 Task: Create a due date automation trigger when advanced on, on the monday of the week before a card is due add fields without custom field "Resume" set to a date in this week at 11:00 AM.
Action: Mouse moved to (1356, 100)
Screenshot: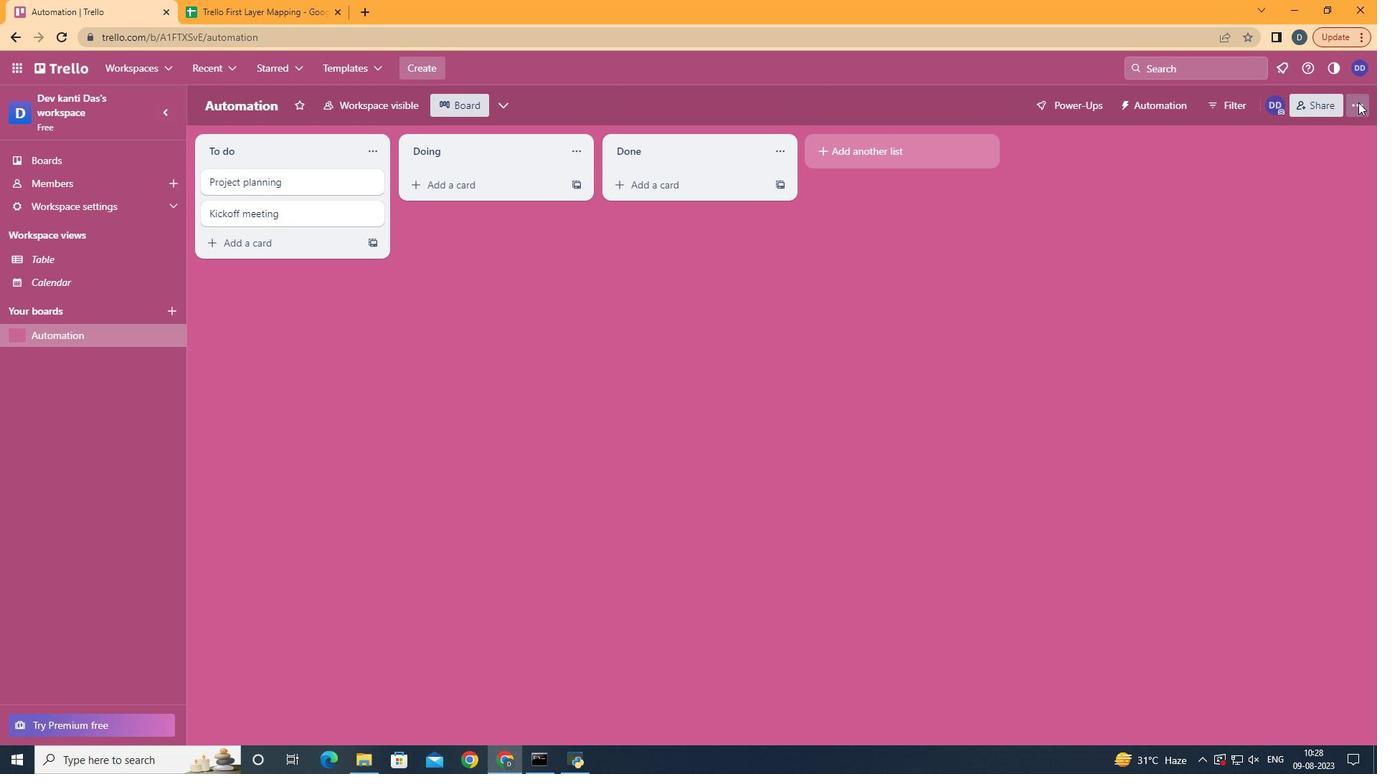 
Action: Mouse pressed left at (1356, 100)
Screenshot: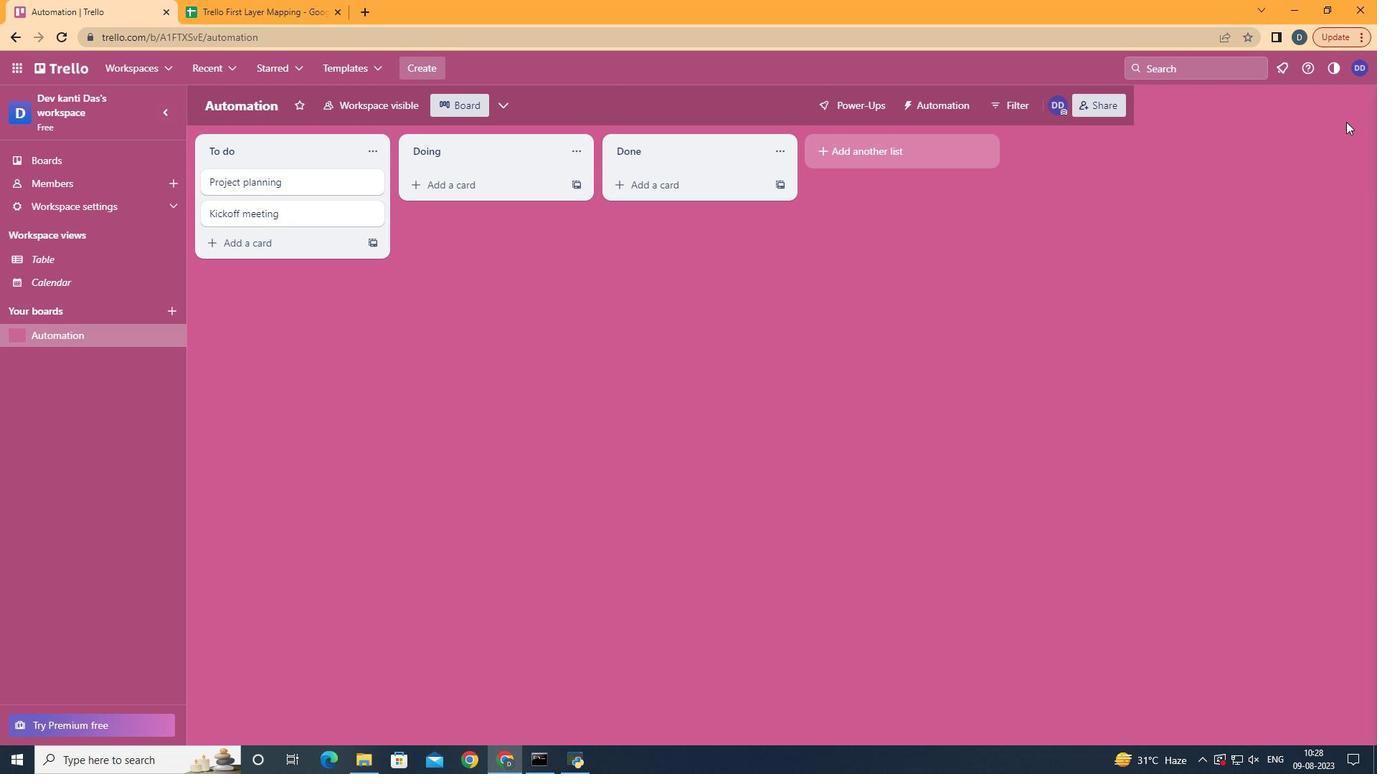 
Action: Mouse moved to (1233, 324)
Screenshot: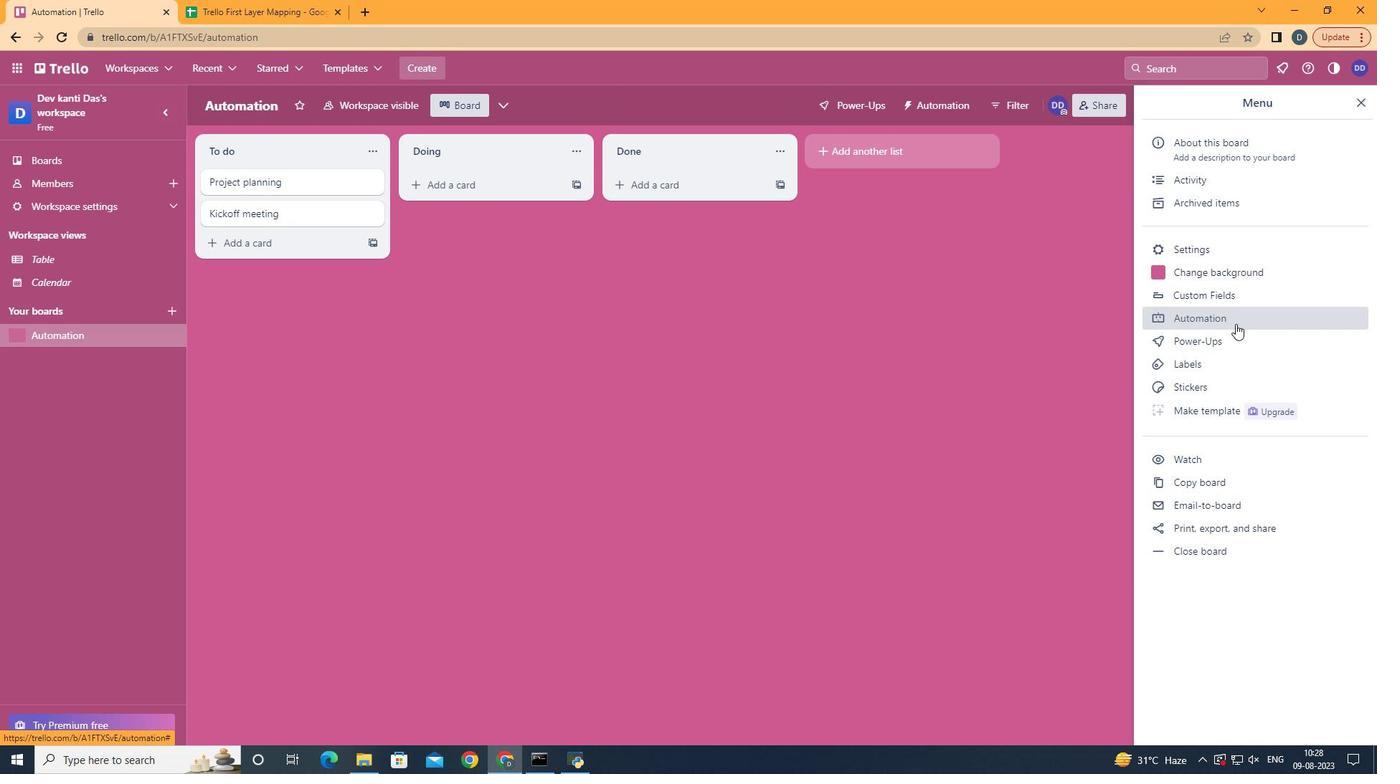 
Action: Mouse pressed left at (1233, 324)
Screenshot: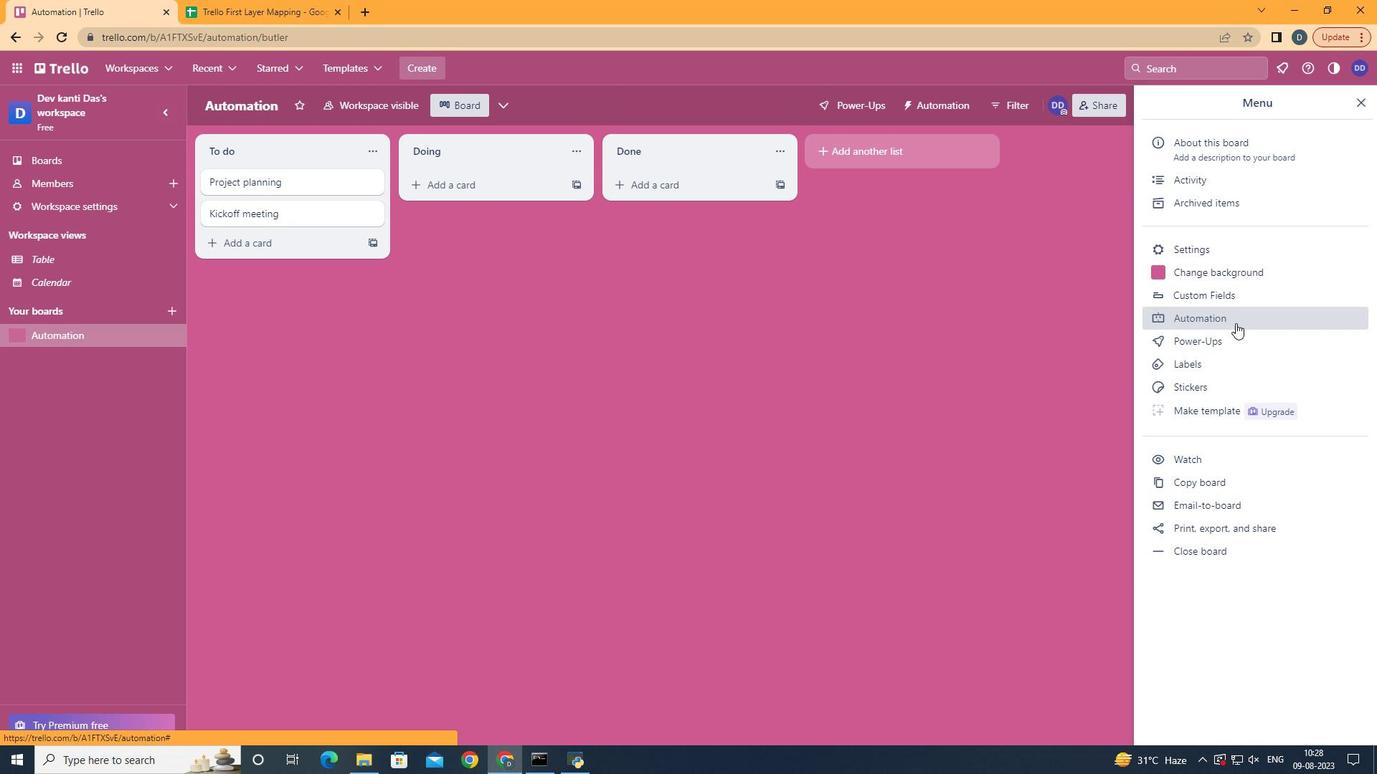 
Action: Mouse moved to (241, 284)
Screenshot: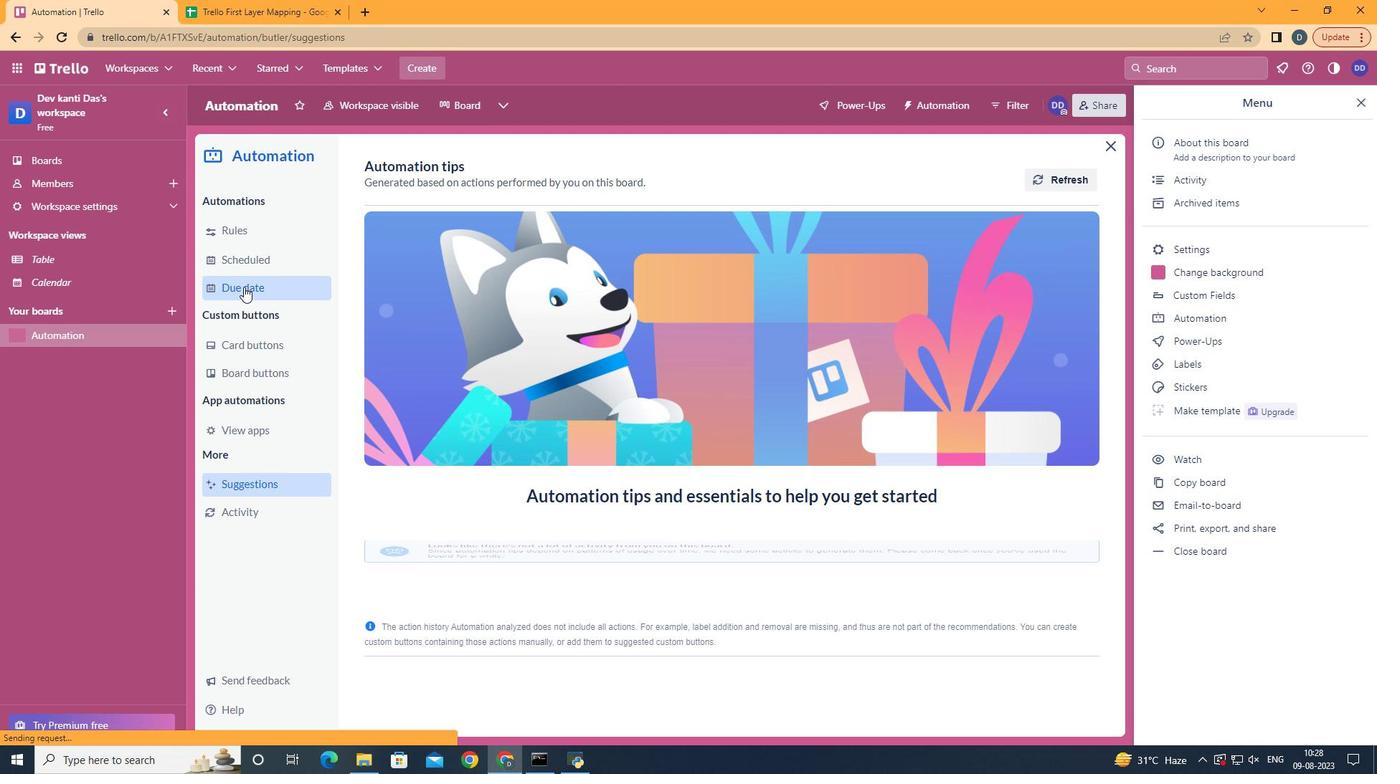 
Action: Mouse pressed left at (241, 284)
Screenshot: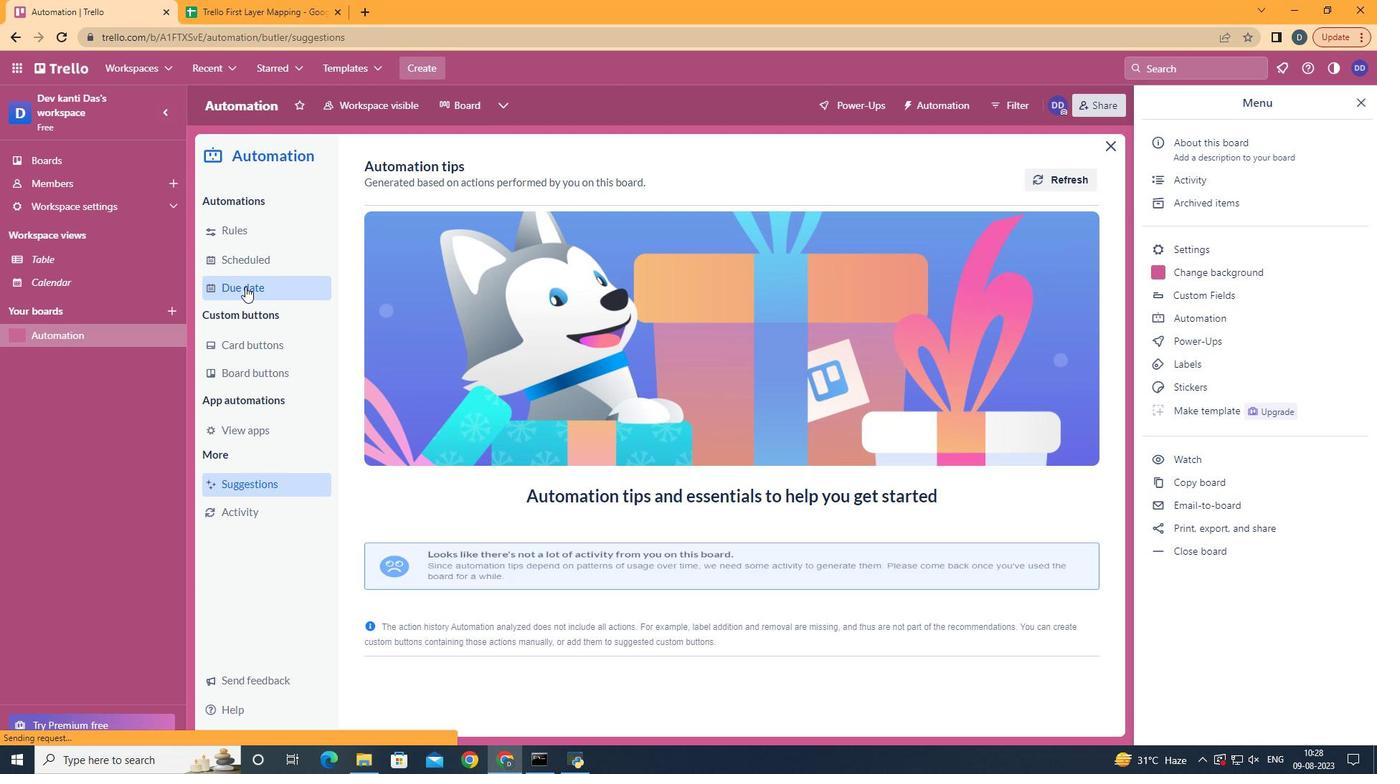 
Action: Mouse moved to (994, 167)
Screenshot: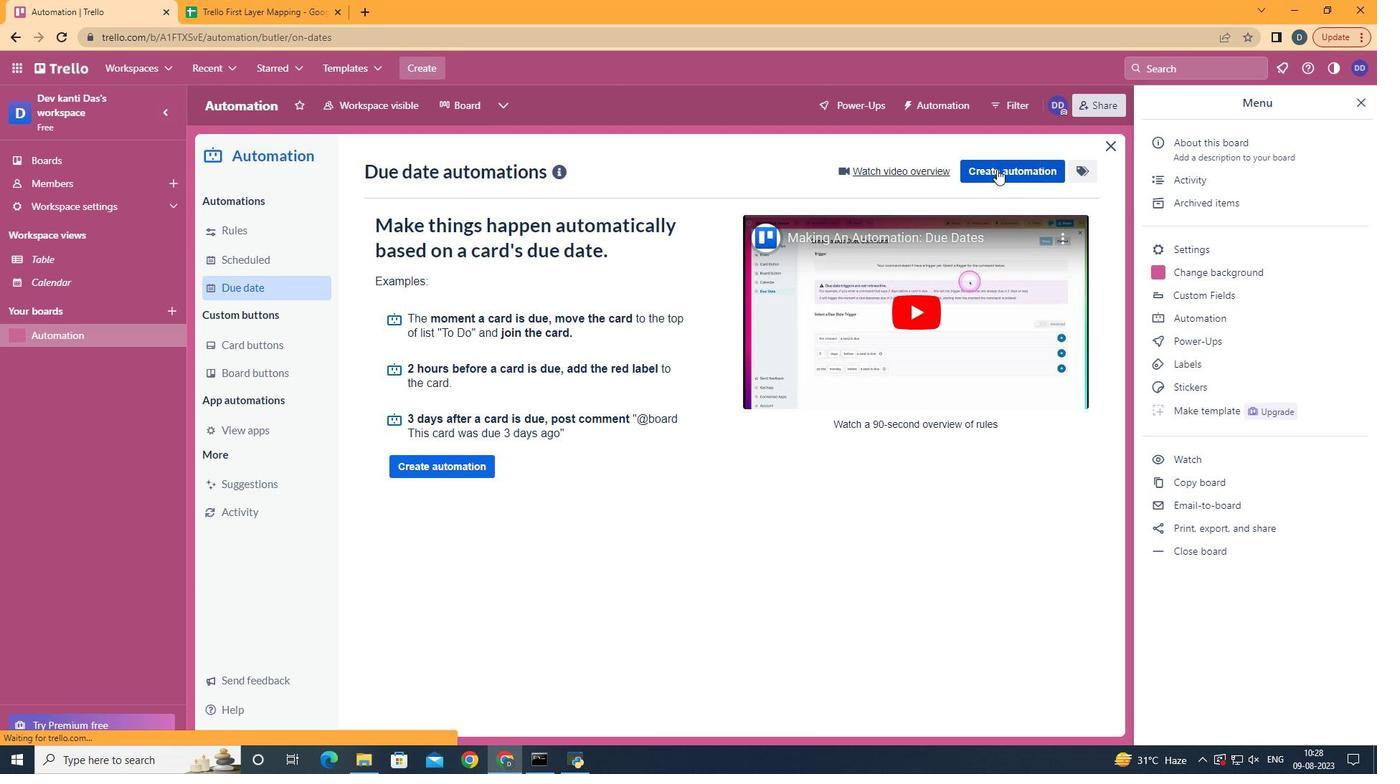 
Action: Mouse pressed left at (994, 167)
Screenshot: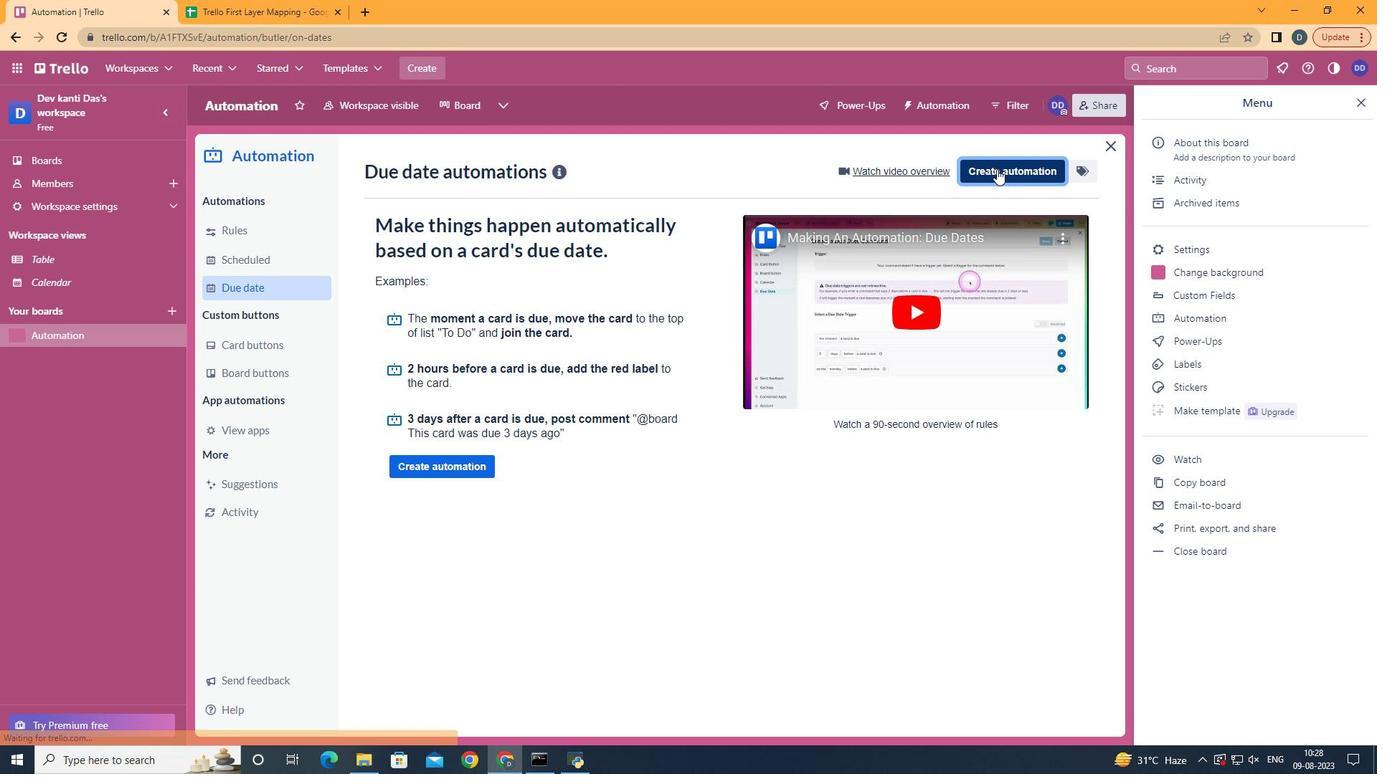 
Action: Mouse moved to (796, 318)
Screenshot: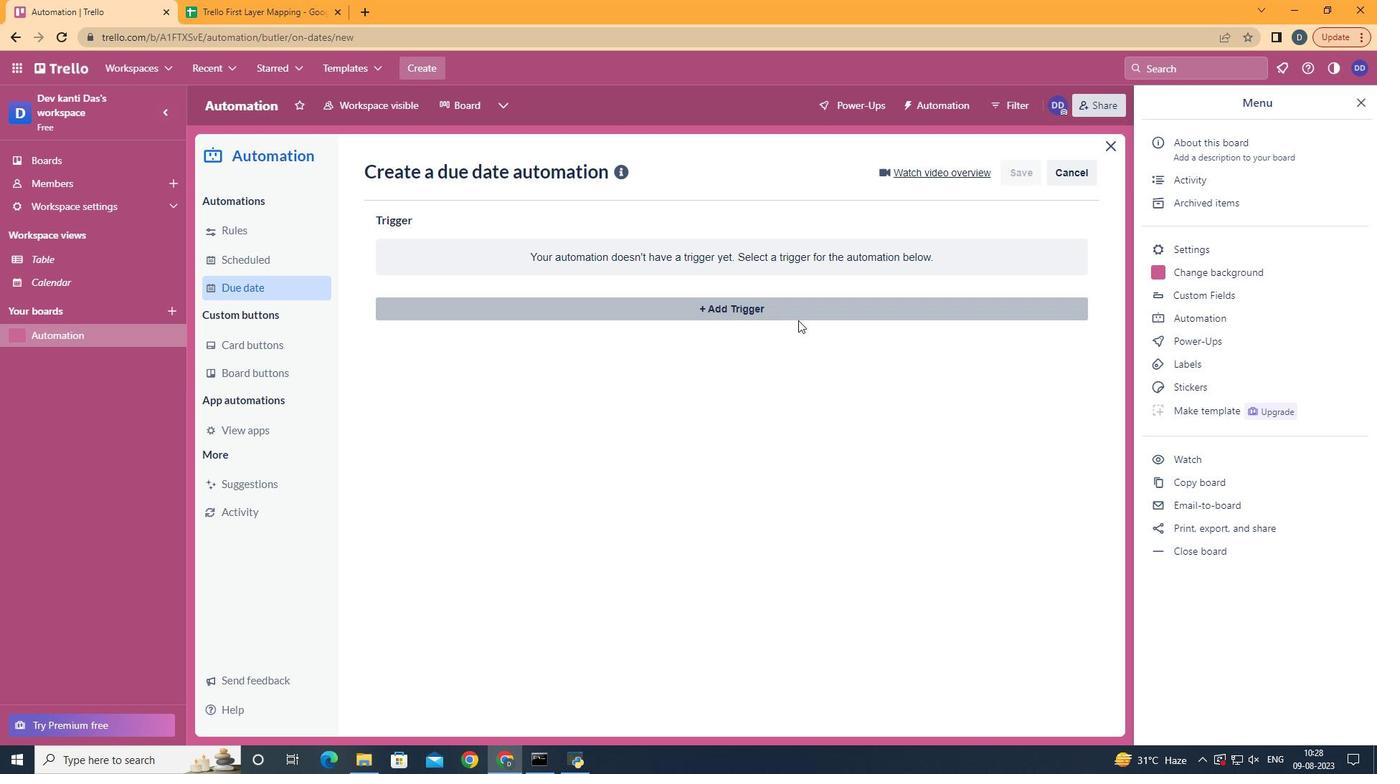 
Action: Mouse pressed left at (796, 318)
Screenshot: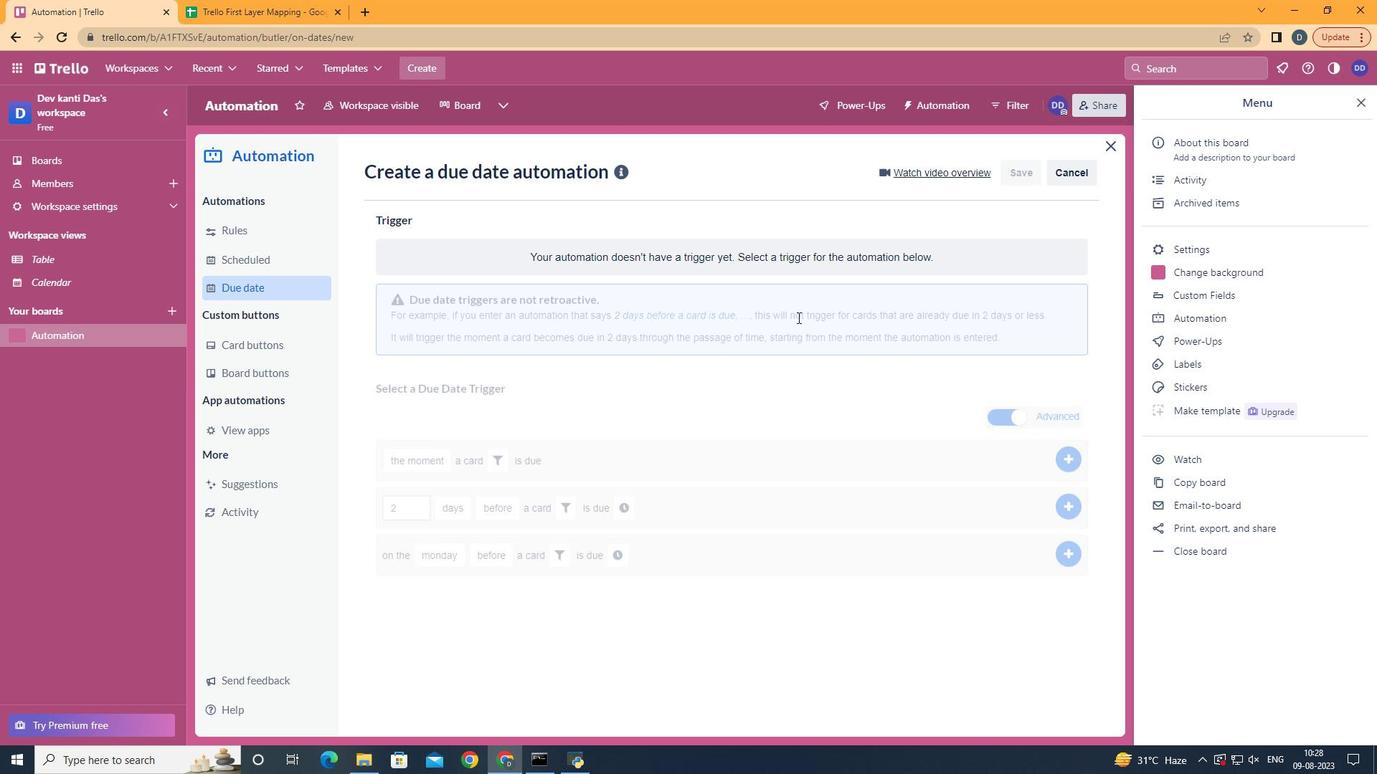 
Action: Mouse moved to (485, 680)
Screenshot: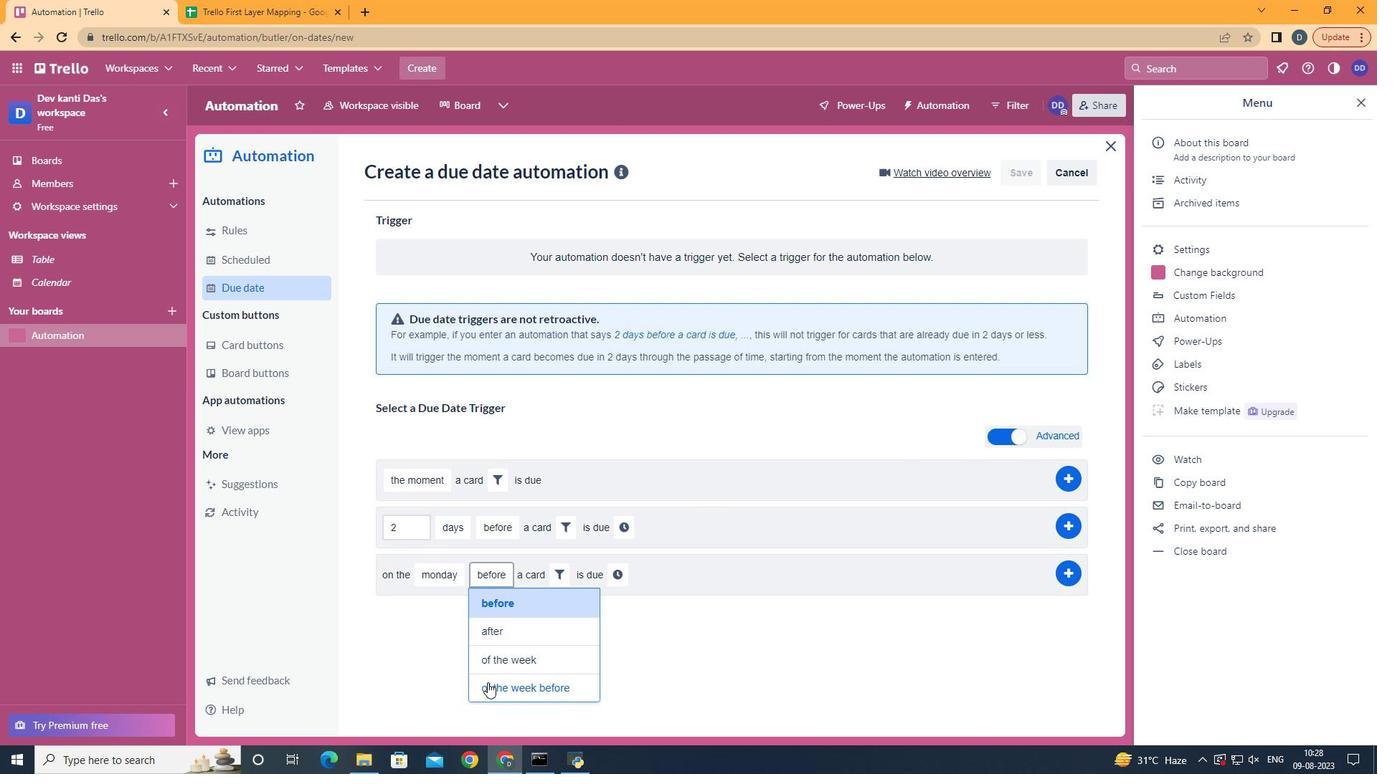 
Action: Mouse pressed left at (485, 680)
Screenshot: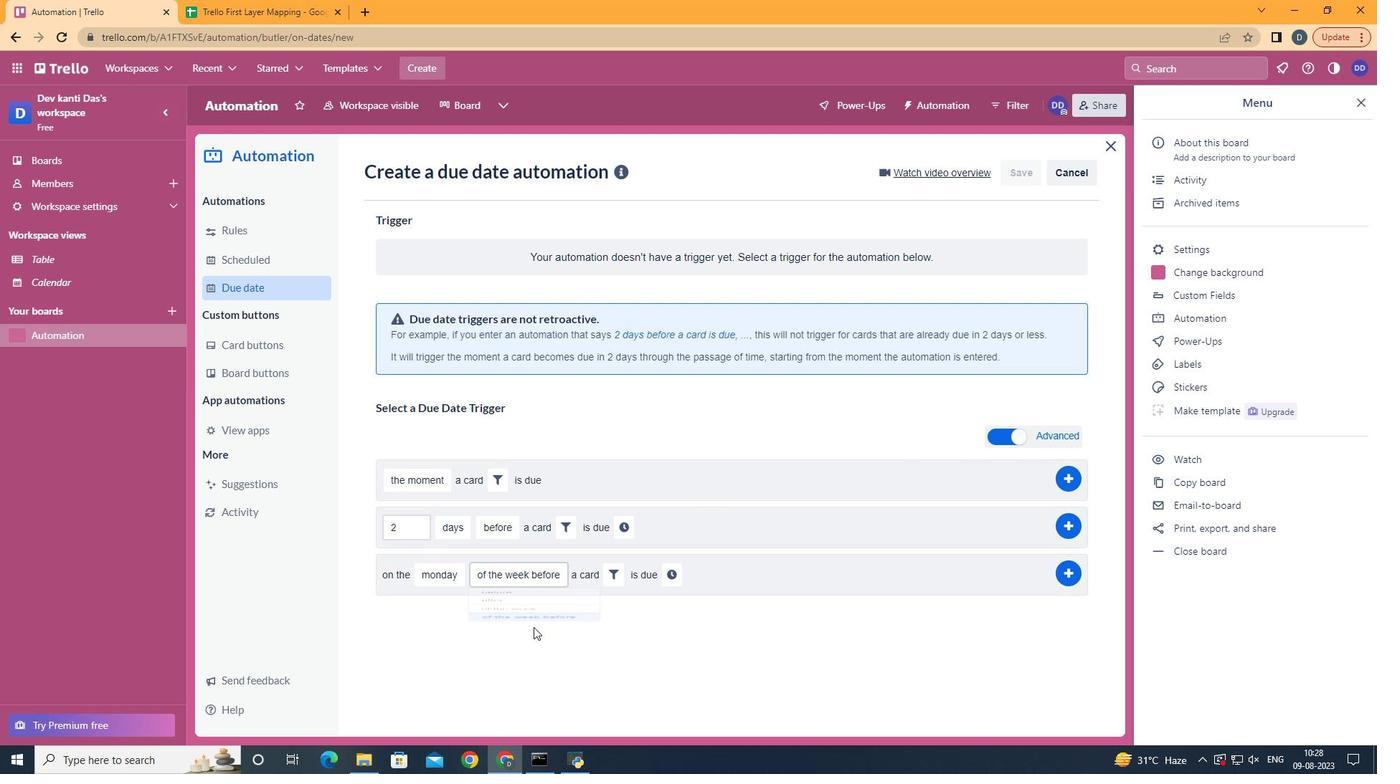 
Action: Mouse moved to (604, 568)
Screenshot: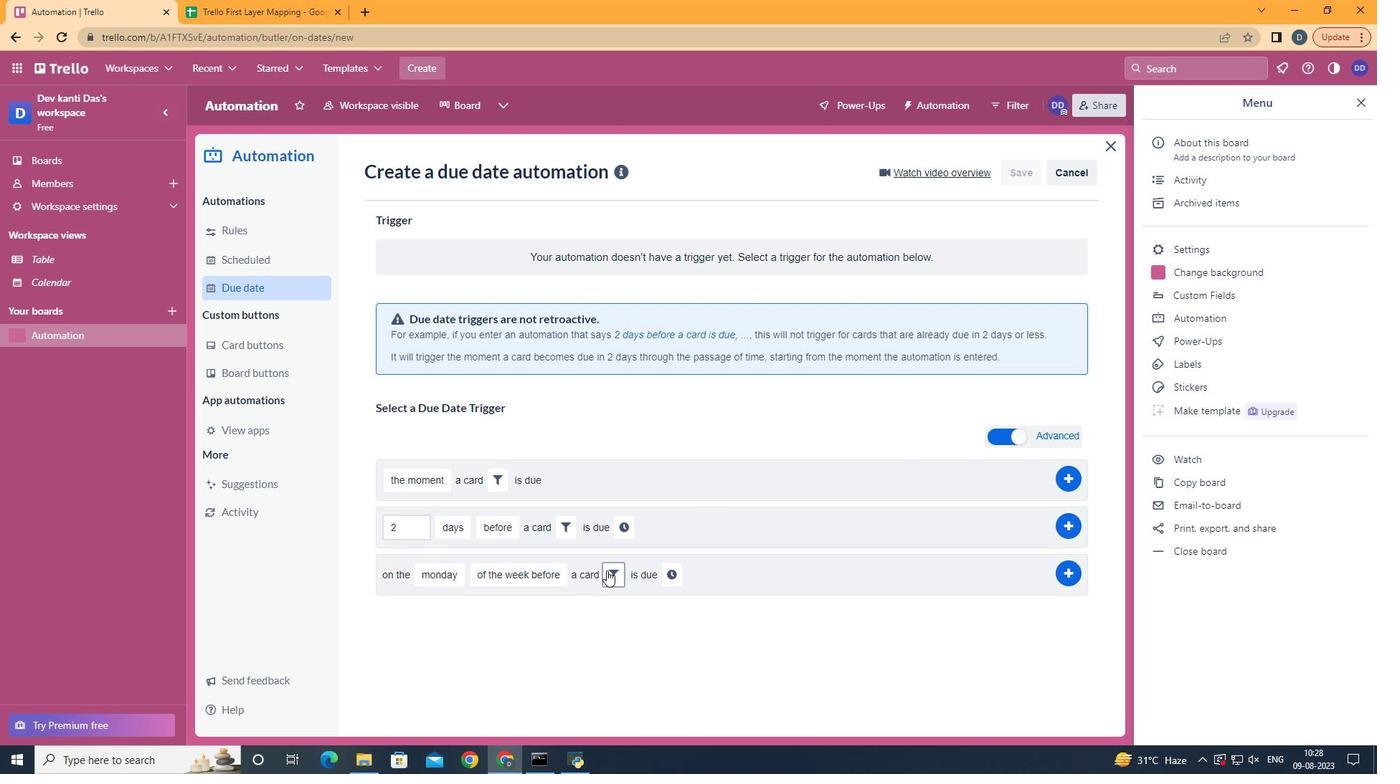 
Action: Mouse pressed left at (604, 568)
Screenshot: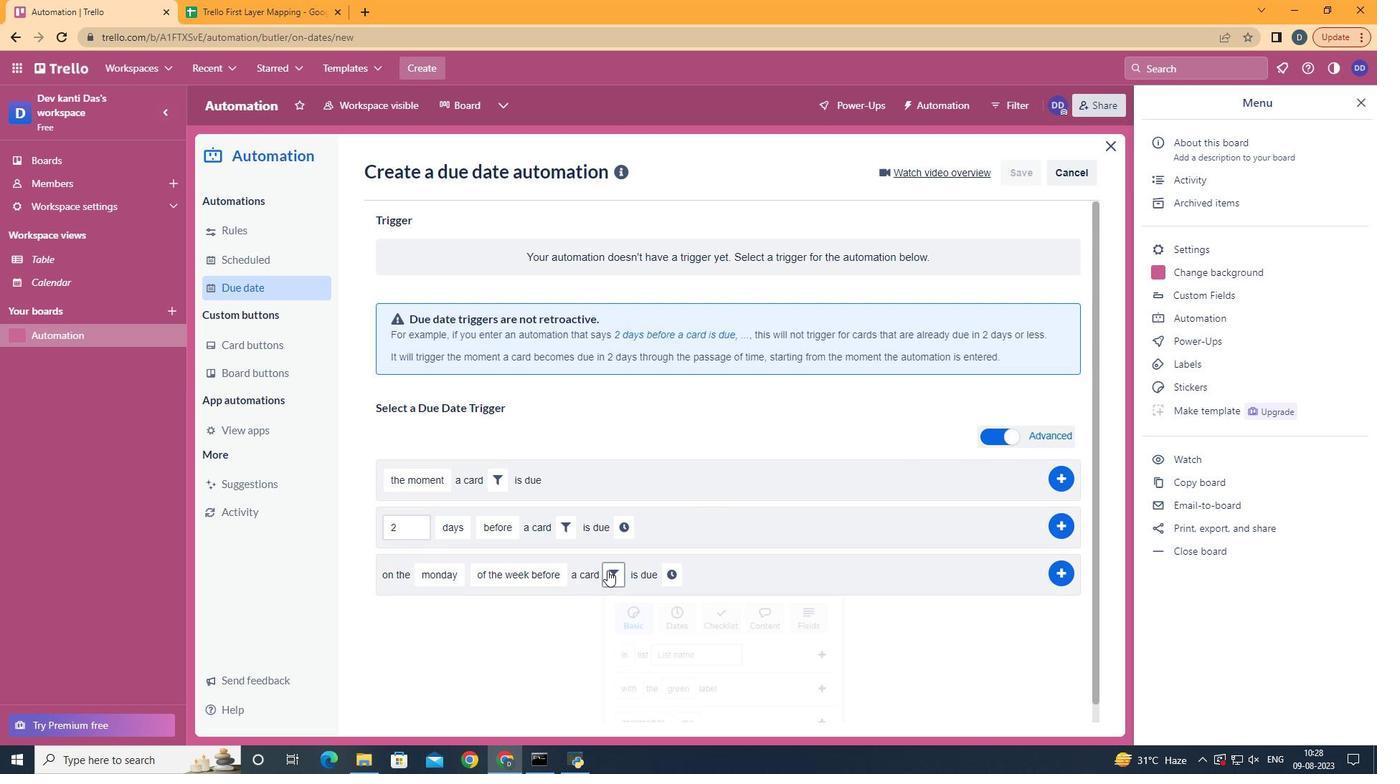 
Action: Mouse moved to (840, 624)
Screenshot: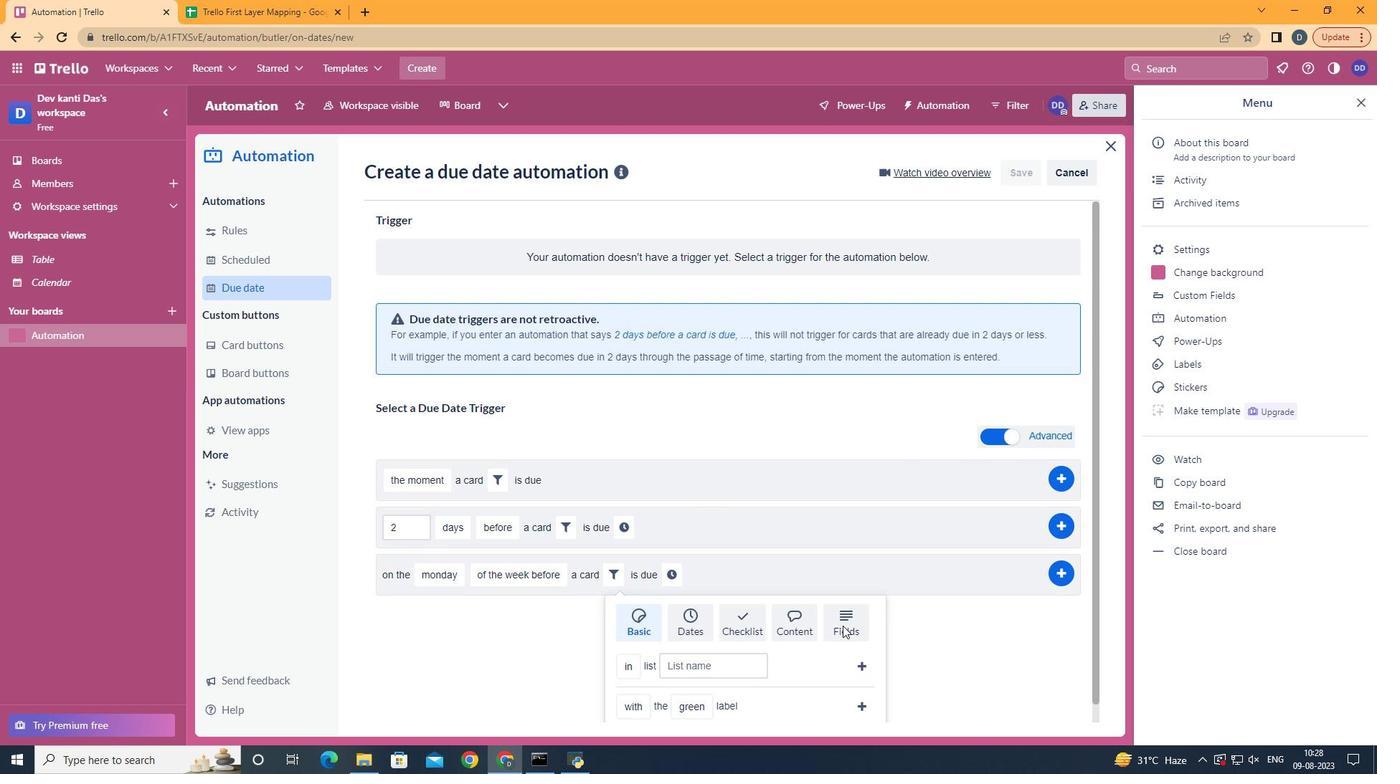 
Action: Mouse pressed left at (840, 624)
Screenshot: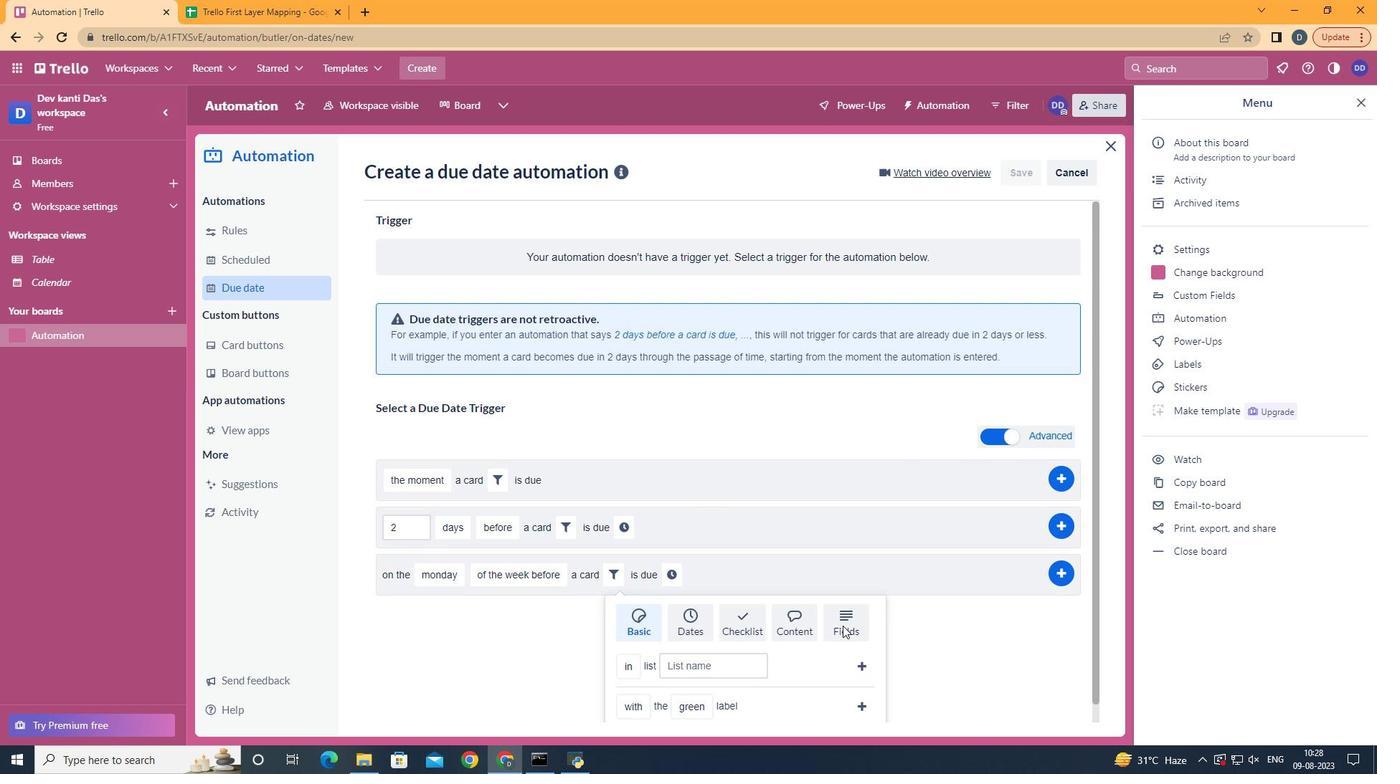
Action: Mouse scrolled (840, 623) with delta (0, 0)
Screenshot: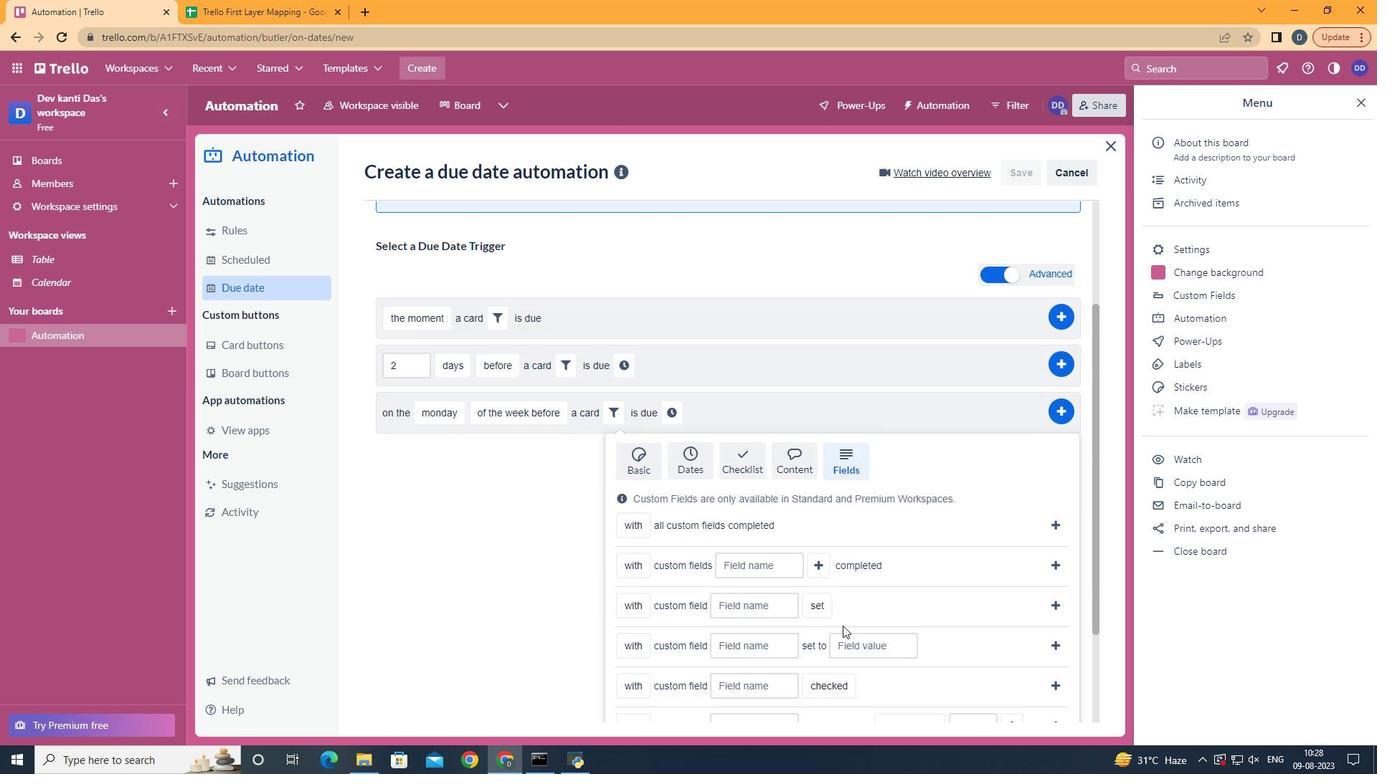 
Action: Mouse scrolled (840, 623) with delta (0, 0)
Screenshot: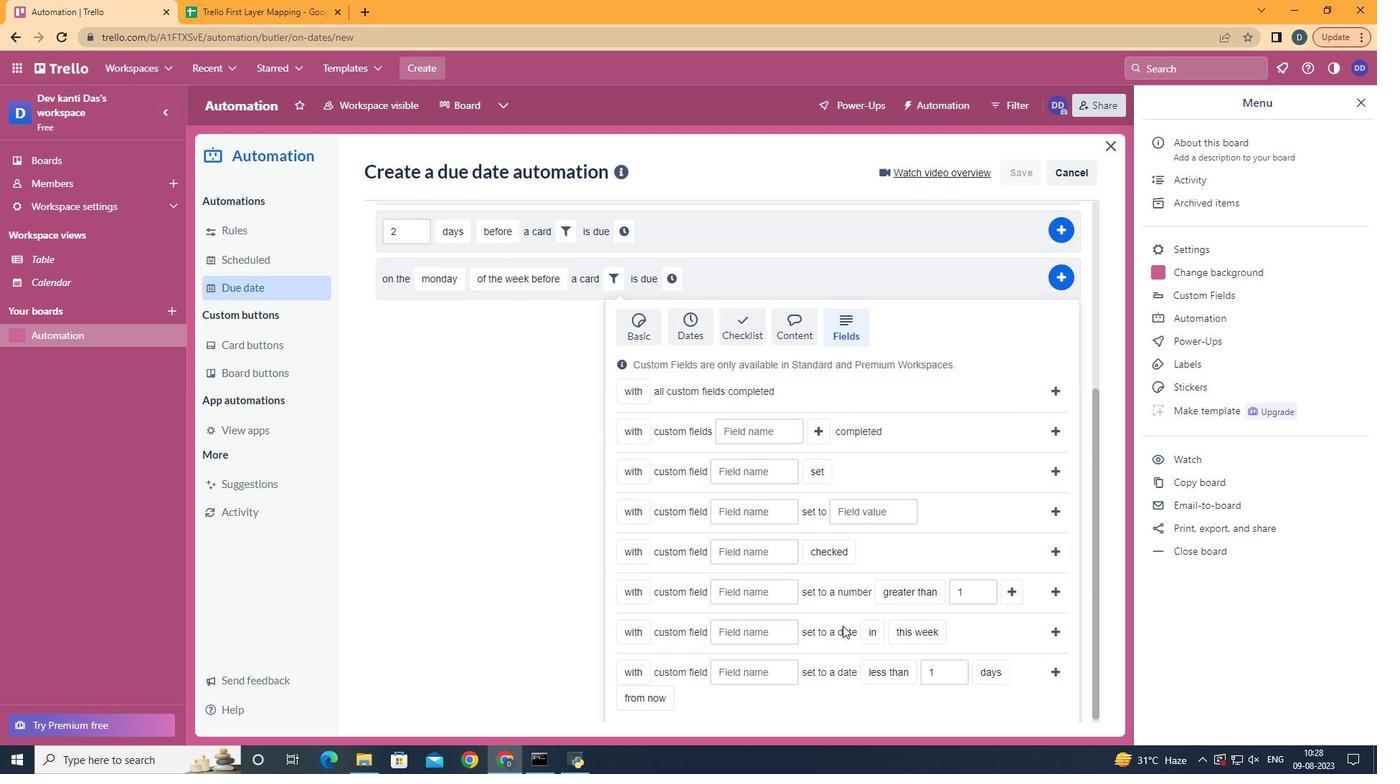 
Action: Mouse scrolled (840, 623) with delta (0, 0)
Screenshot: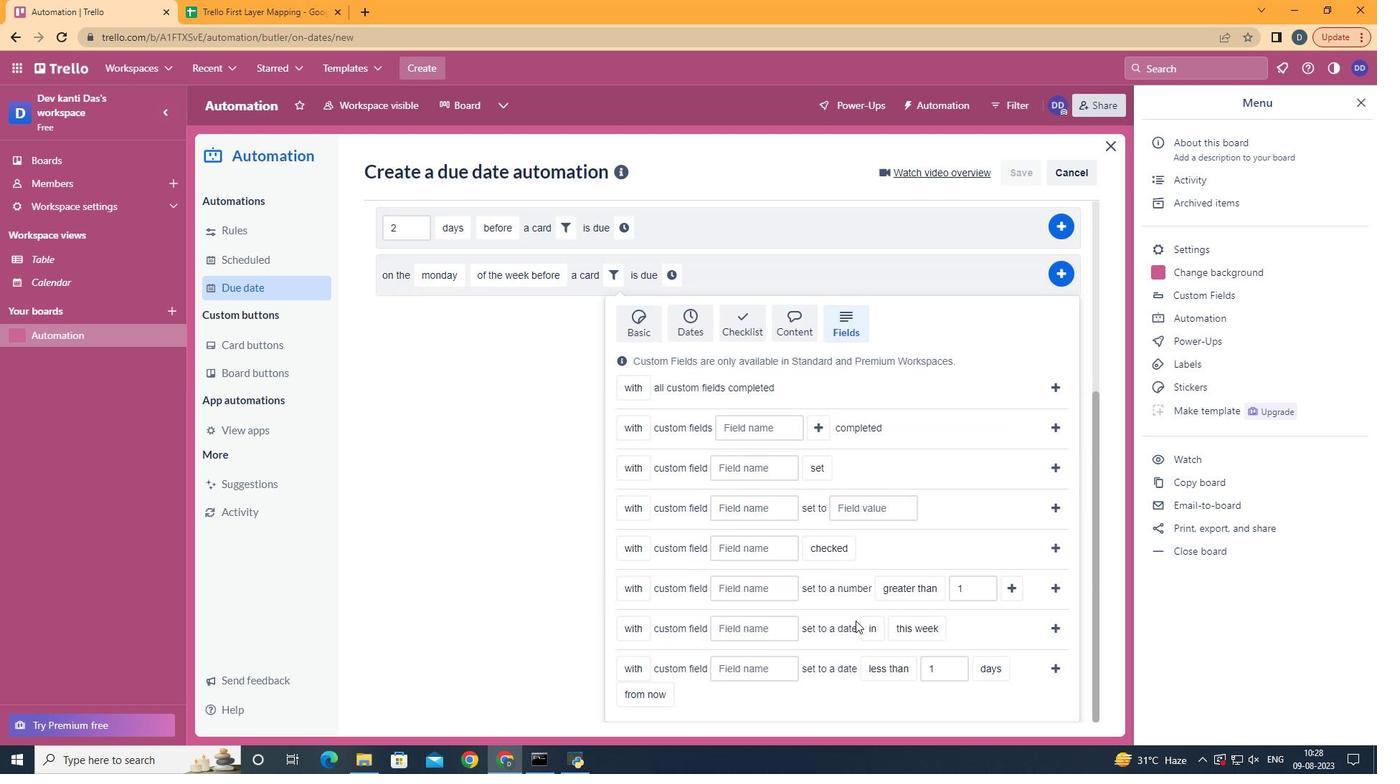 
Action: Mouse scrolled (840, 623) with delta (0, 0)
Screenshot: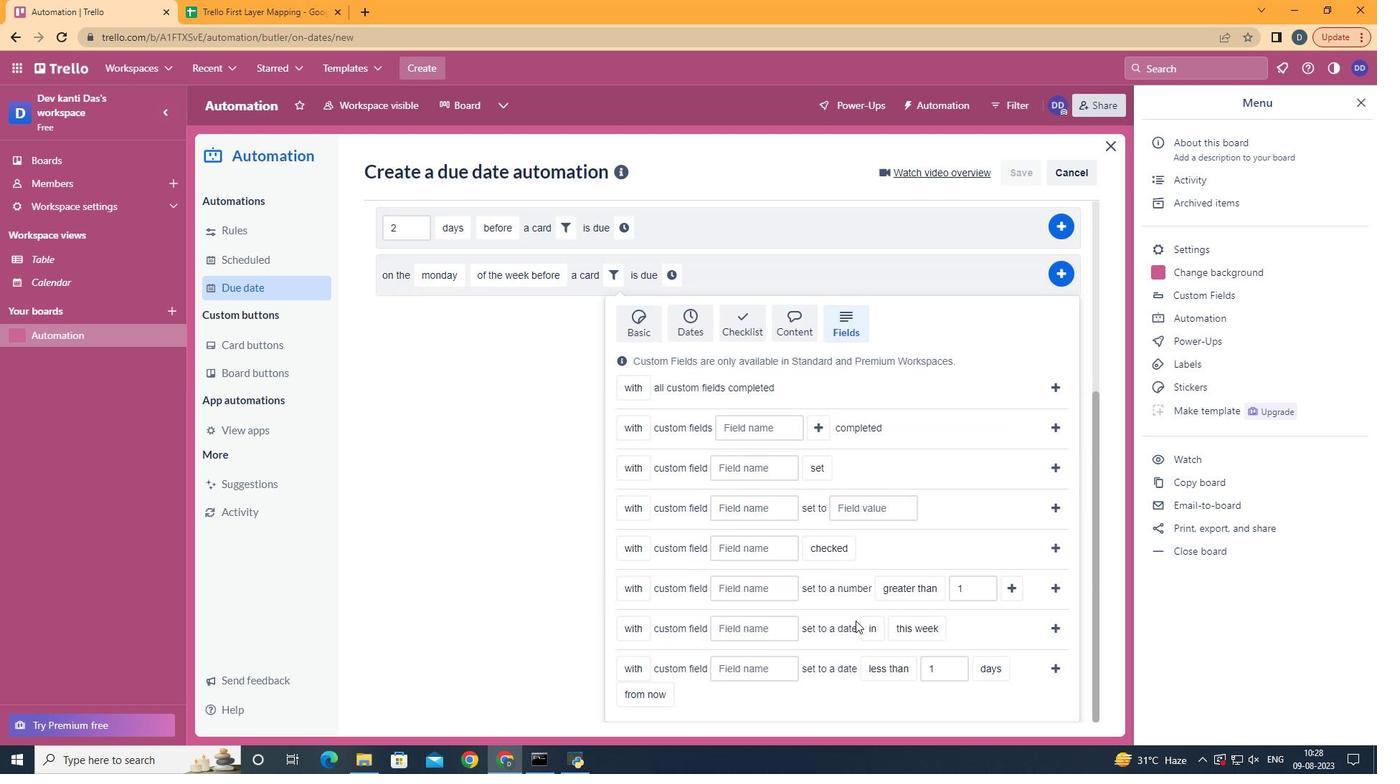 
Action: Mouse scrolled (840, 623) with delta (0, 0)
Screenshot: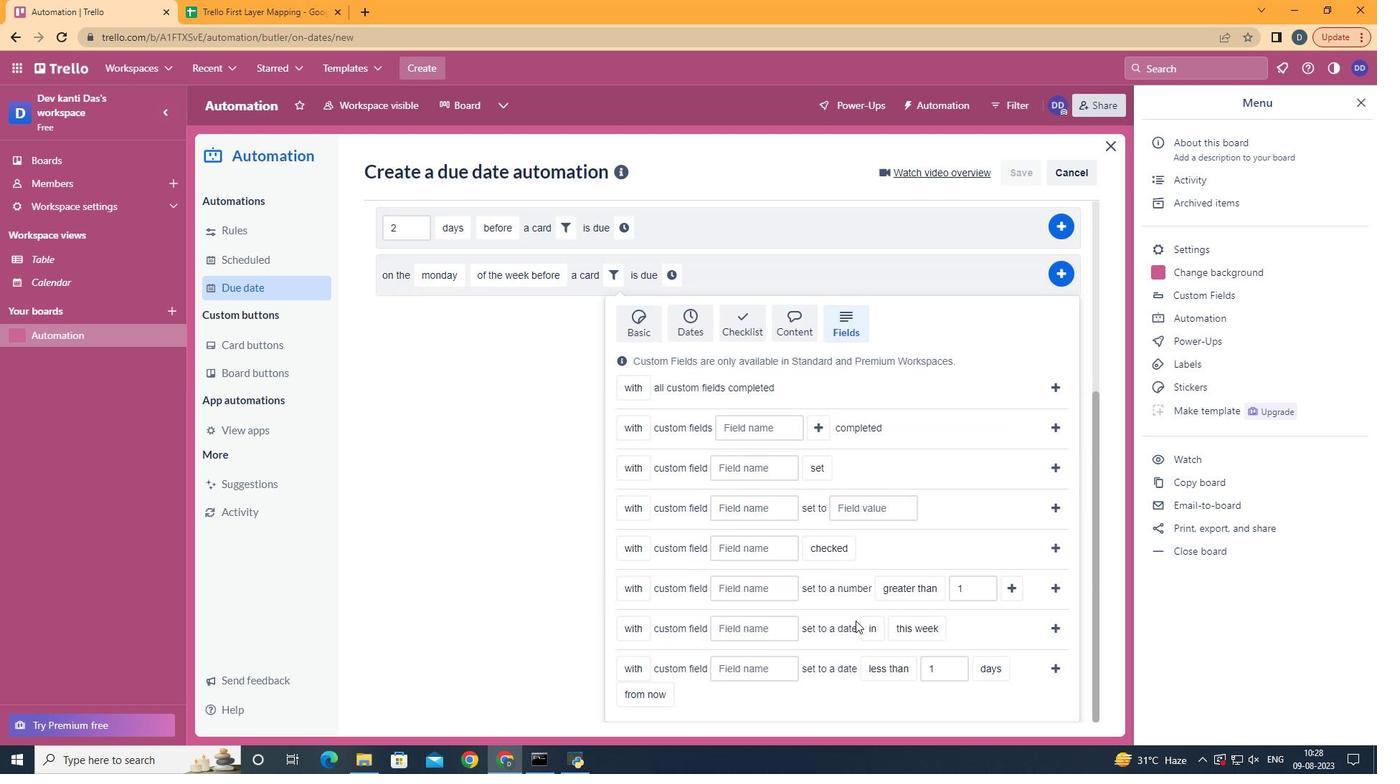 
Action: Mouse scrolled (840, 623) with delta (0, 0)
Screenshot: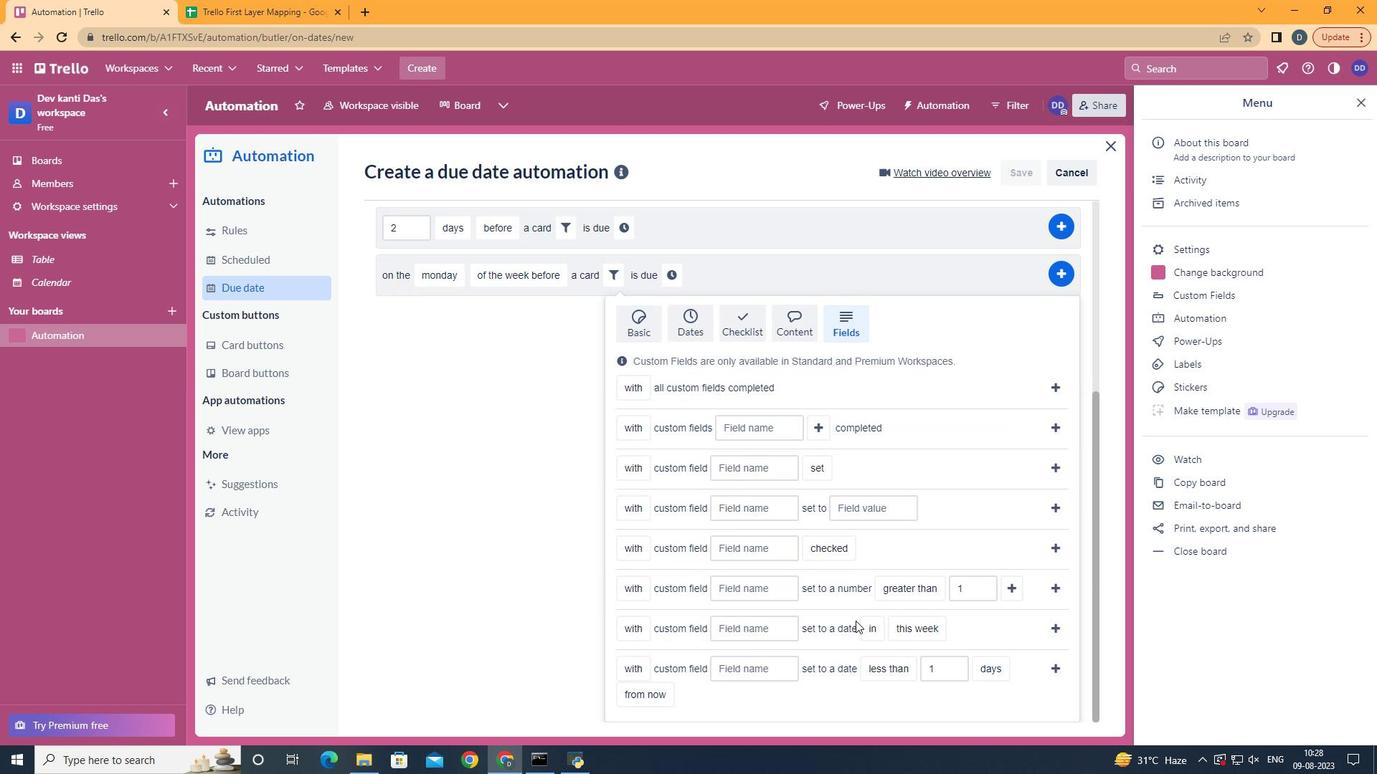 
Action: Mouse scrolled (840, 623) with delta (0, 0)
Screenshot: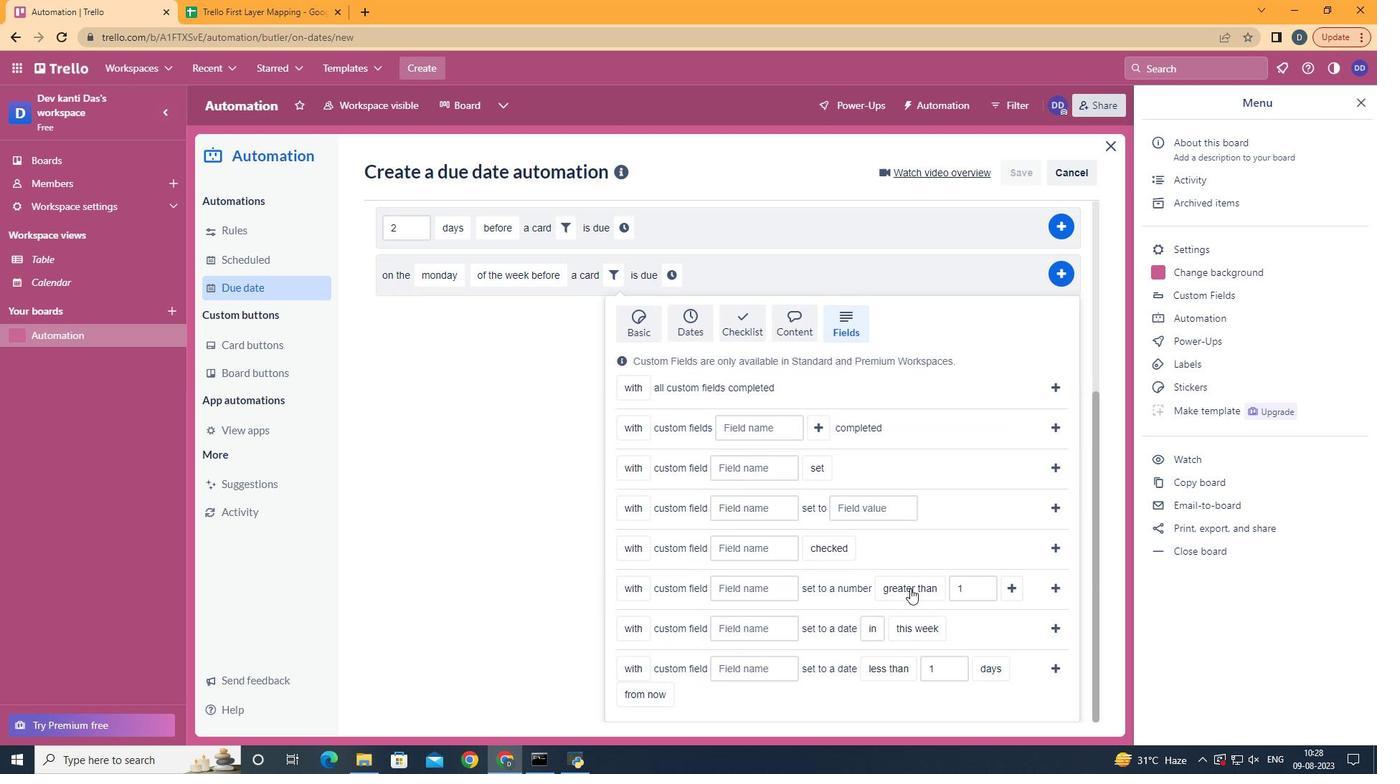 
Action: Mouse moved to (629, 688)
Screenshot: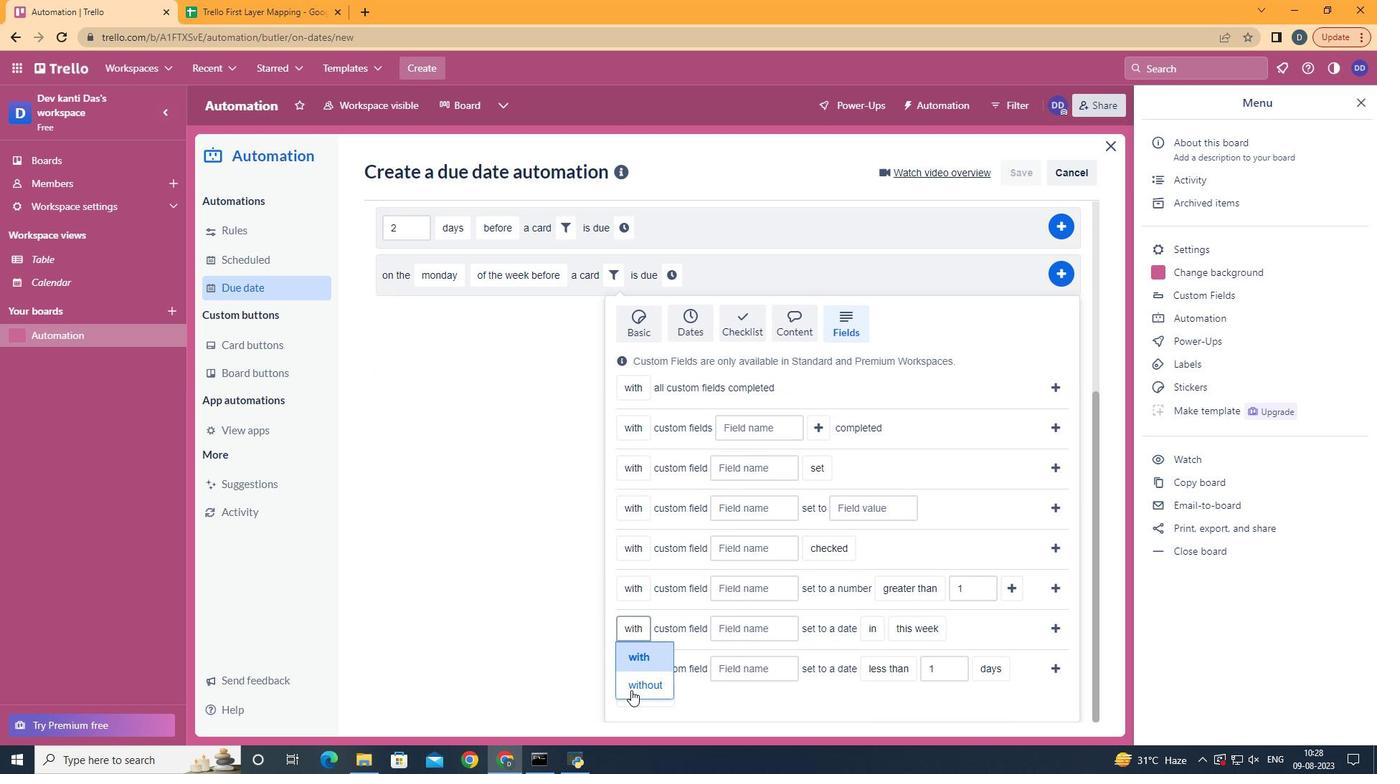 
Action: Mouse pressed left at (629, 688)
Screenshot: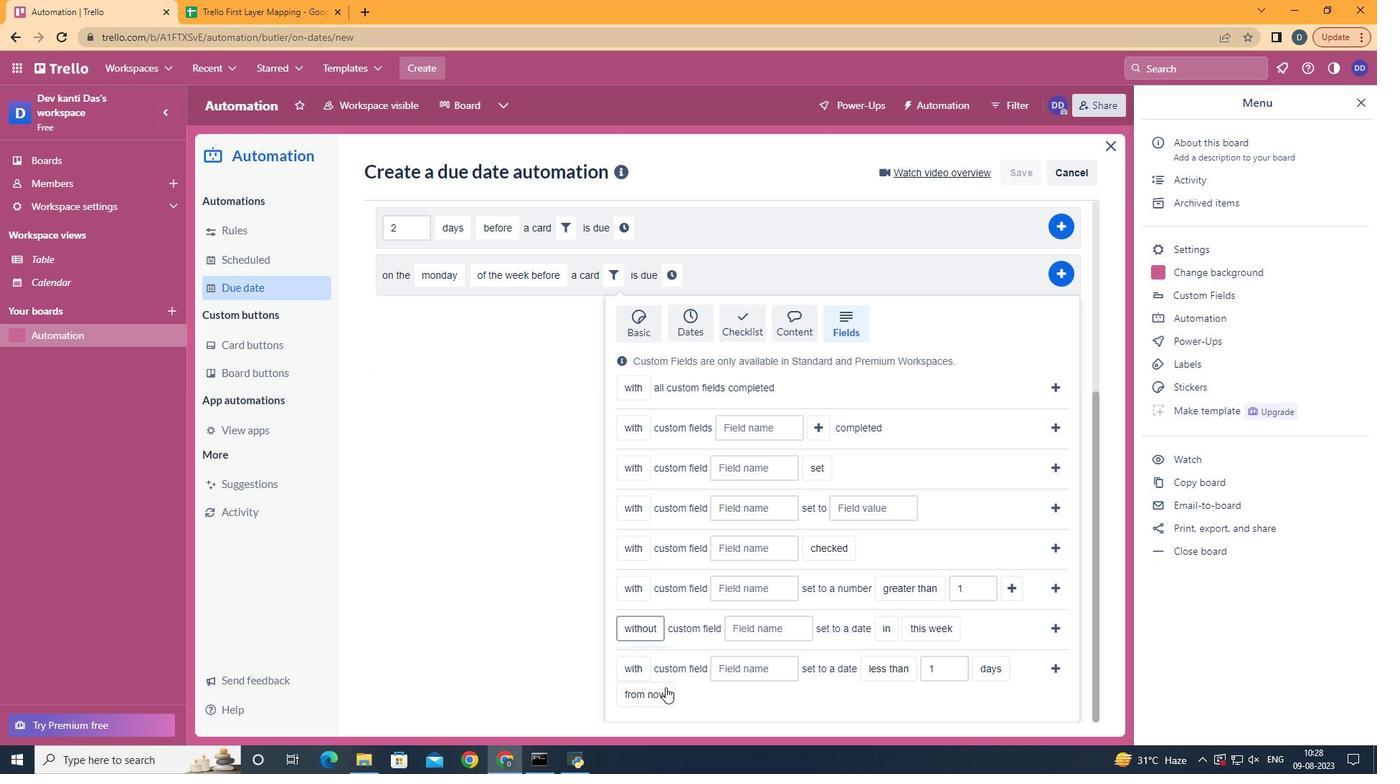 
Action: Mouse moved to (760, 631)
Screenshot: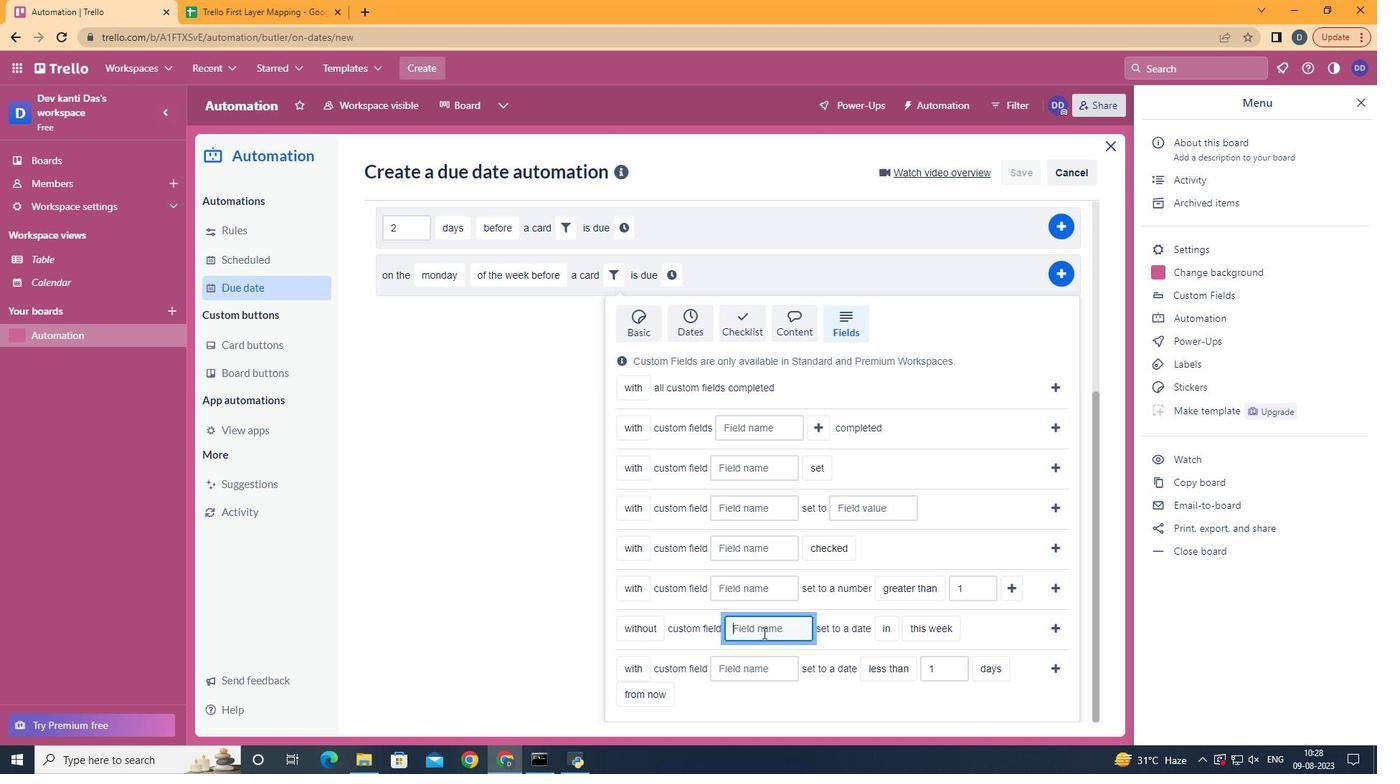 
Action: Mouse pressed left at (760, 631)
Screenshot: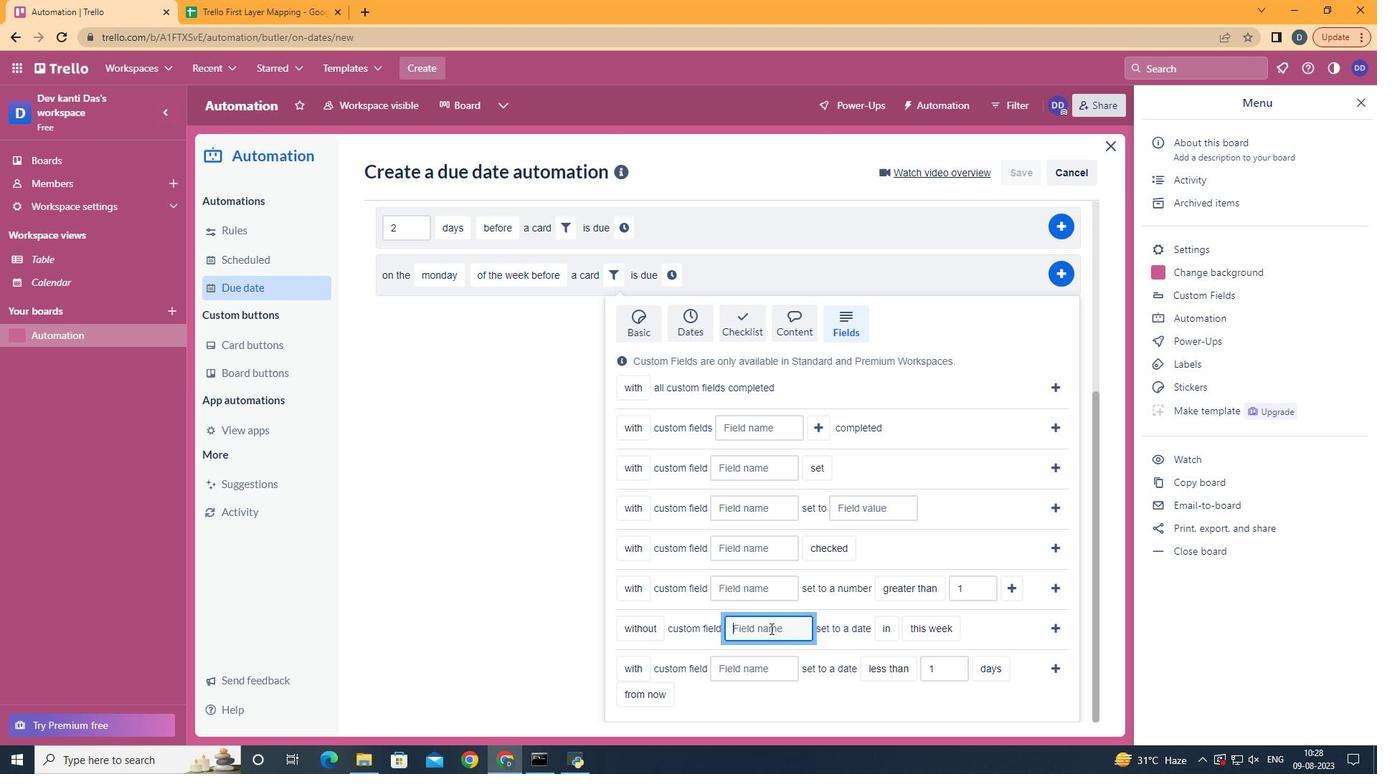 
Action: Mouse moved to (768, 626)
Screenshot: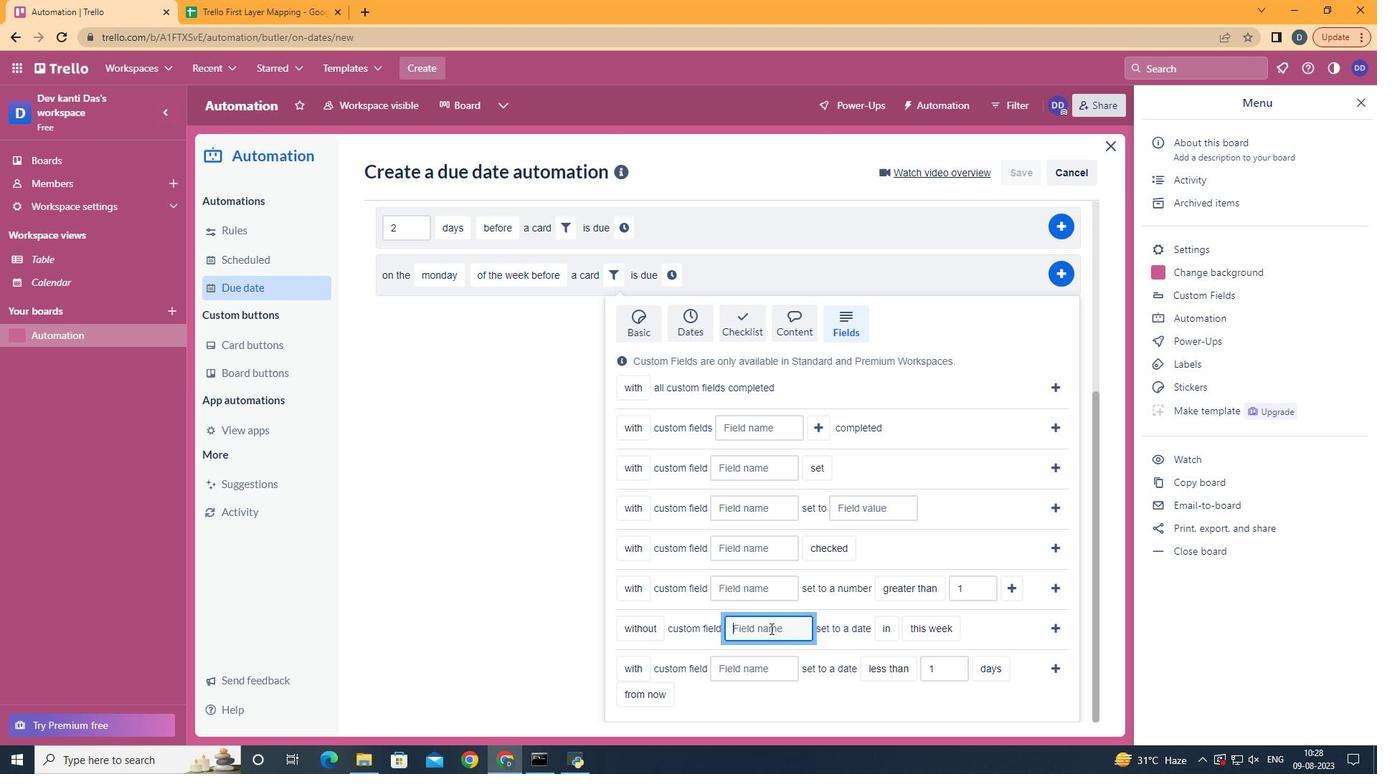 
Action: Key pressed <Key.shift>Resume
Screenshot: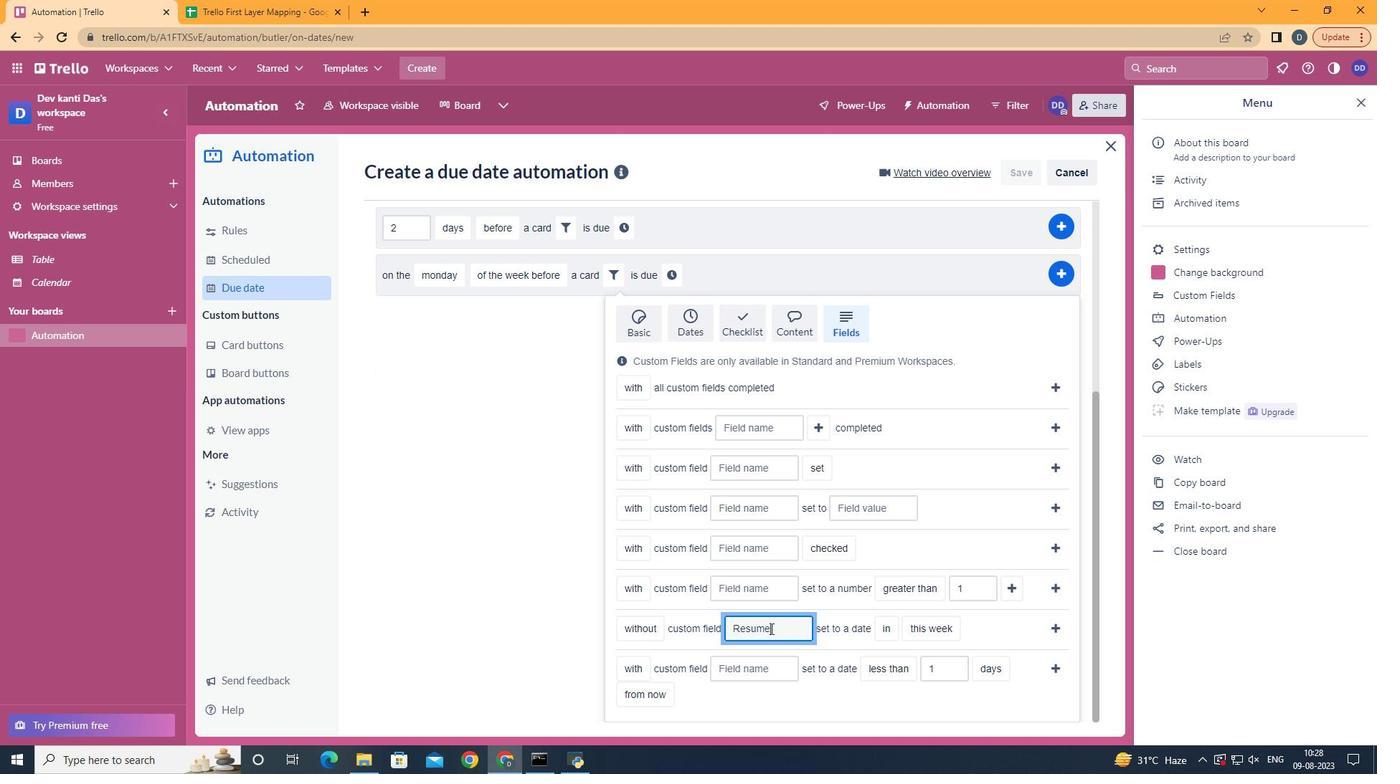 
Action: Mouse moved to (891, 649)
Screenshot: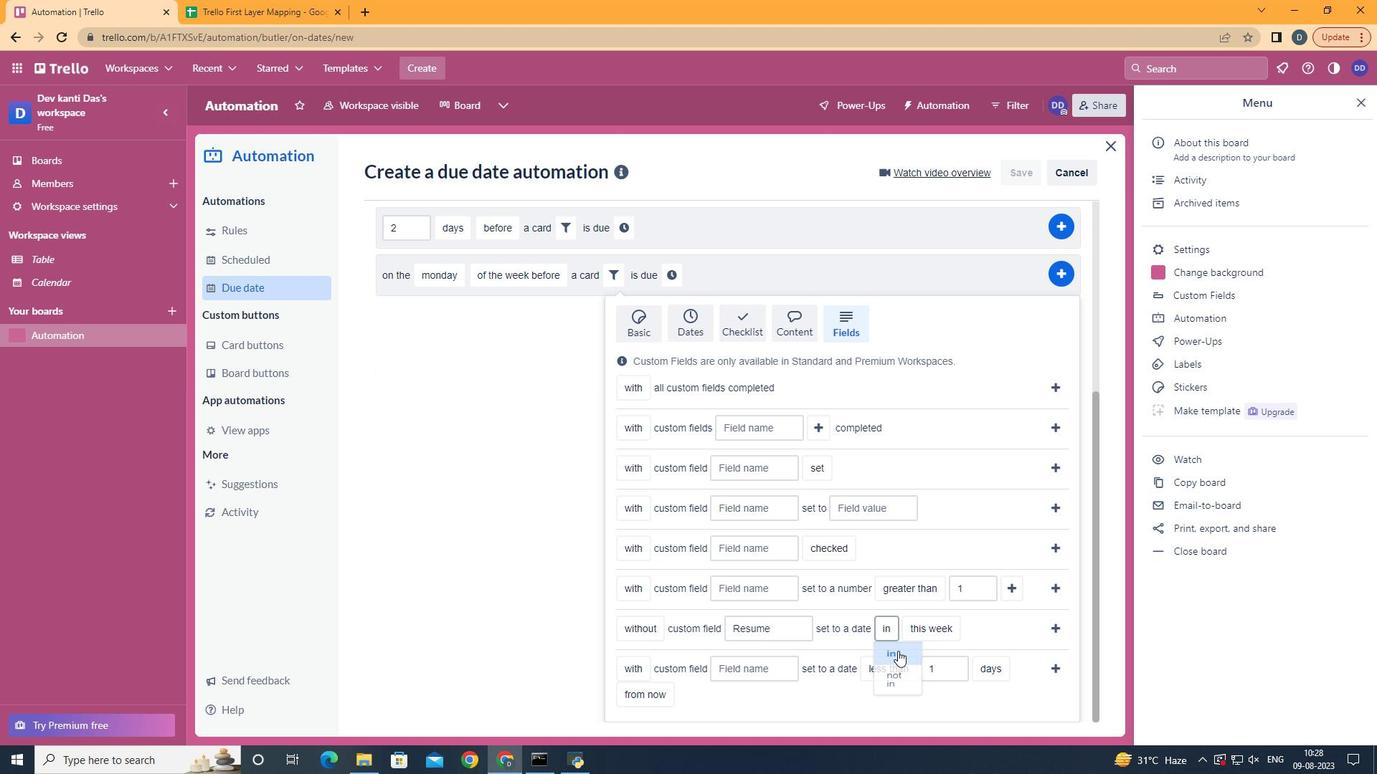 
Action: Mouse pressed left at (891, 649)
Screenshot: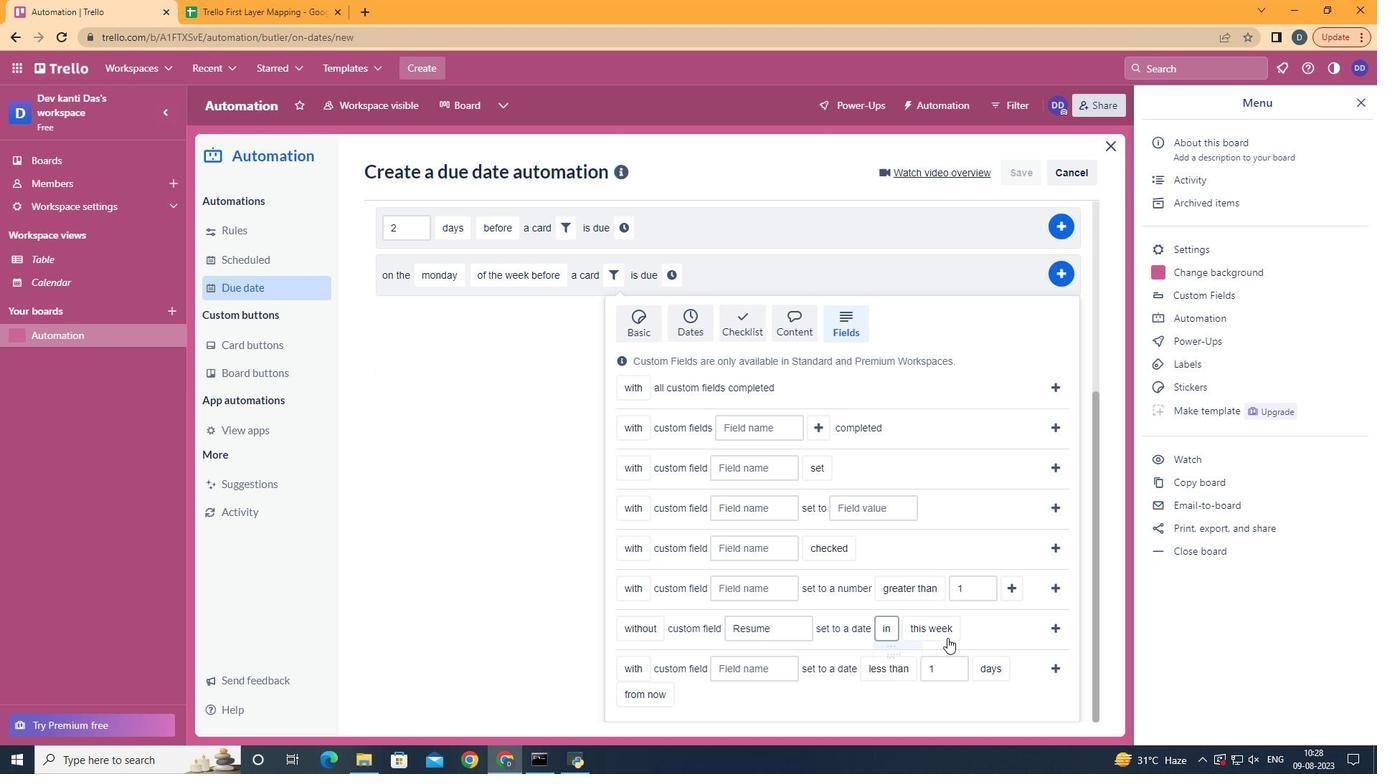 
Action: Mouse moved to (936, 654)
Screenshot: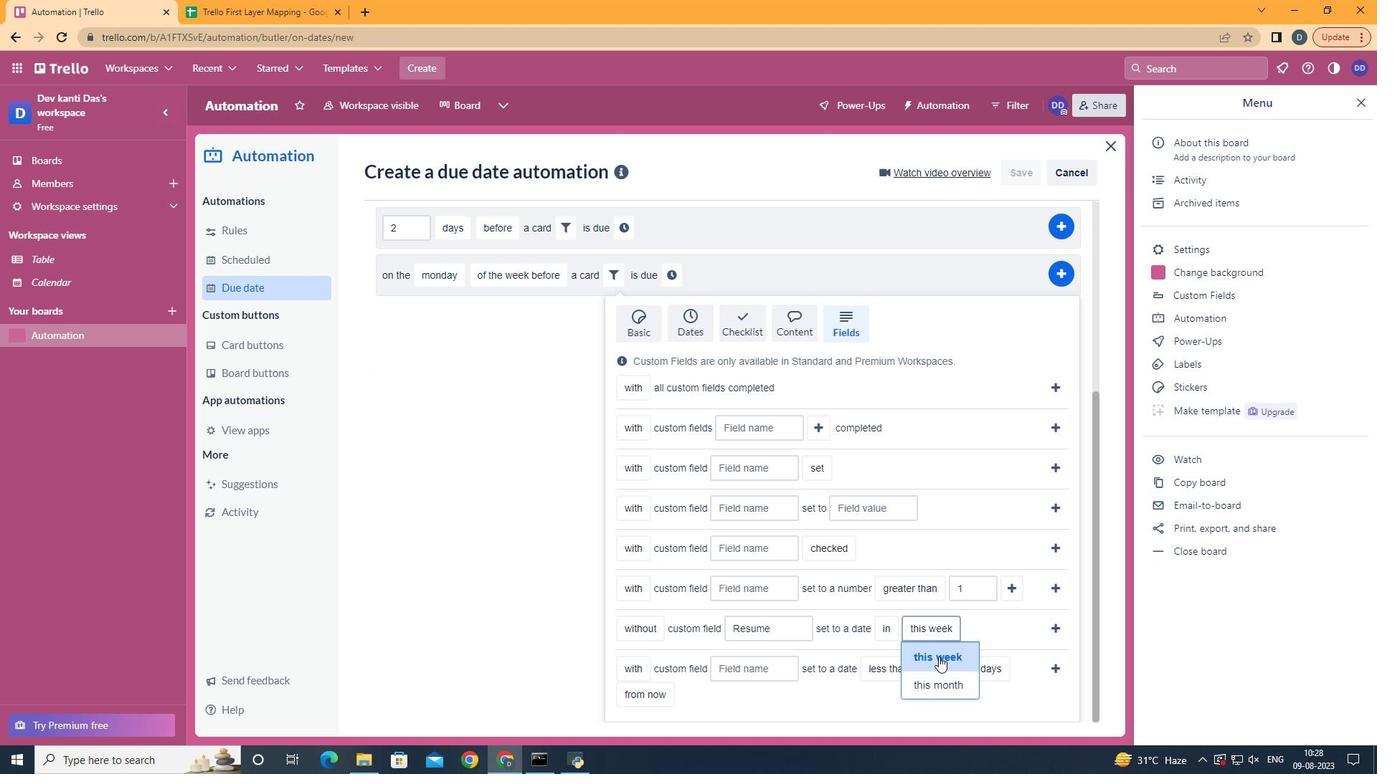 
Action: Mouse pressed left at (936, 654)
Screenshot: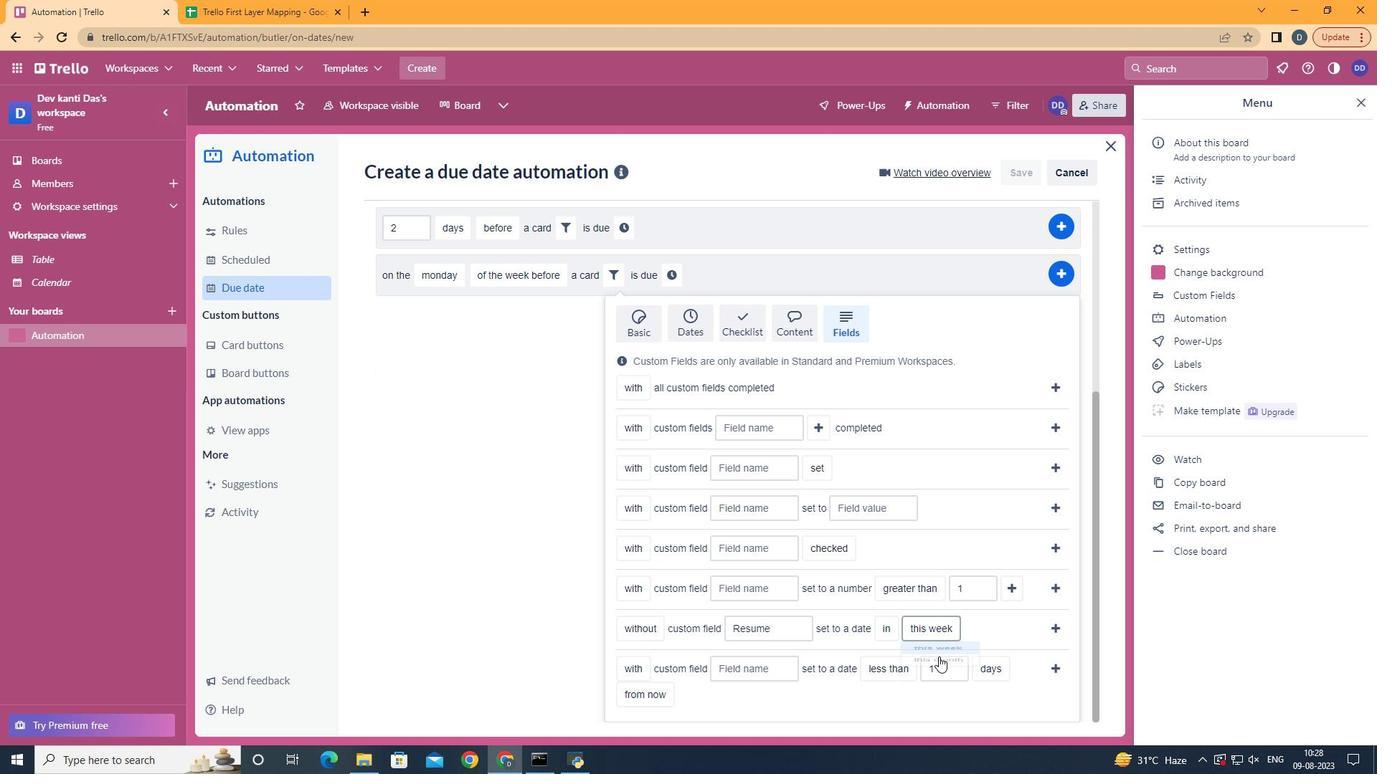 
Action: Mouse moved to (1045, 631)
Screenshot: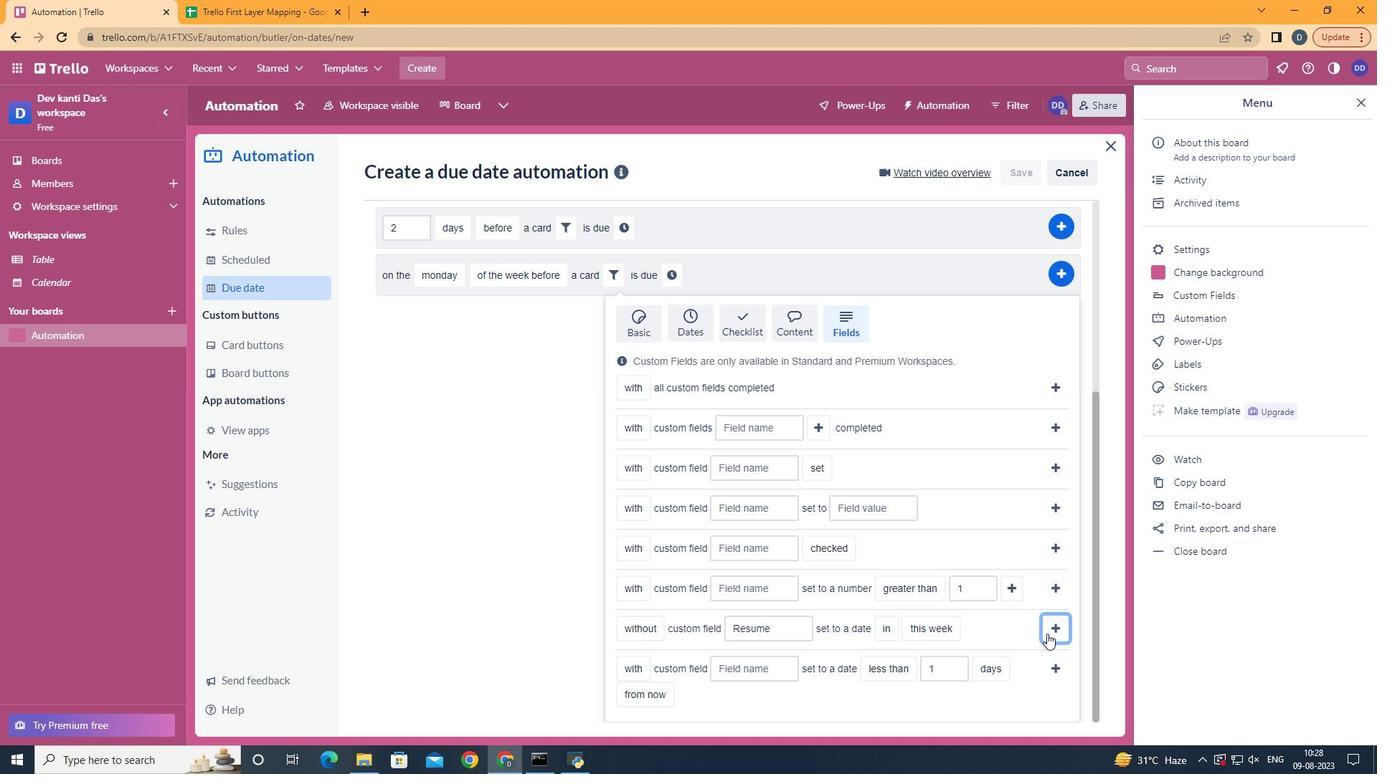 
Action: Mouse pressed left at (1045, 631)
Screenshot: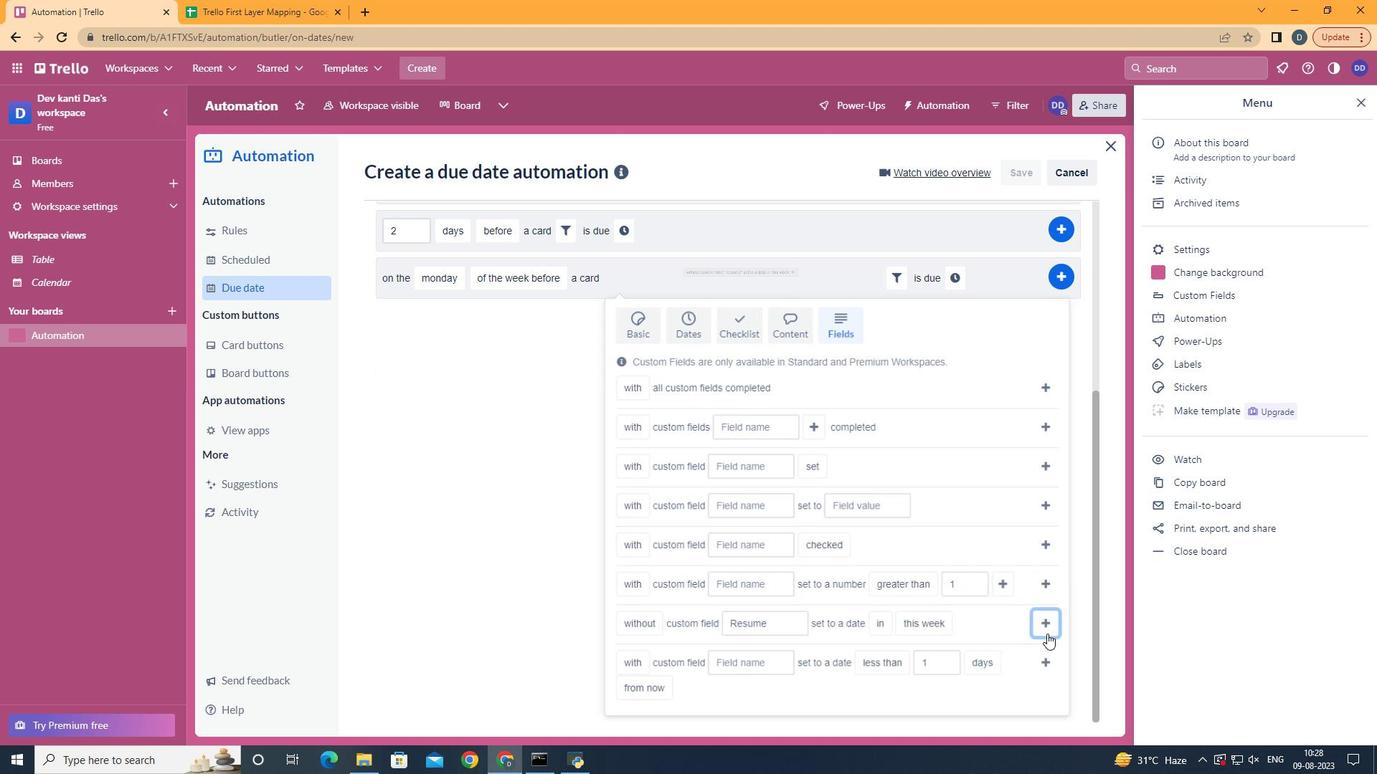 
Action: Mouse moved to (959, 573)
Screenshot: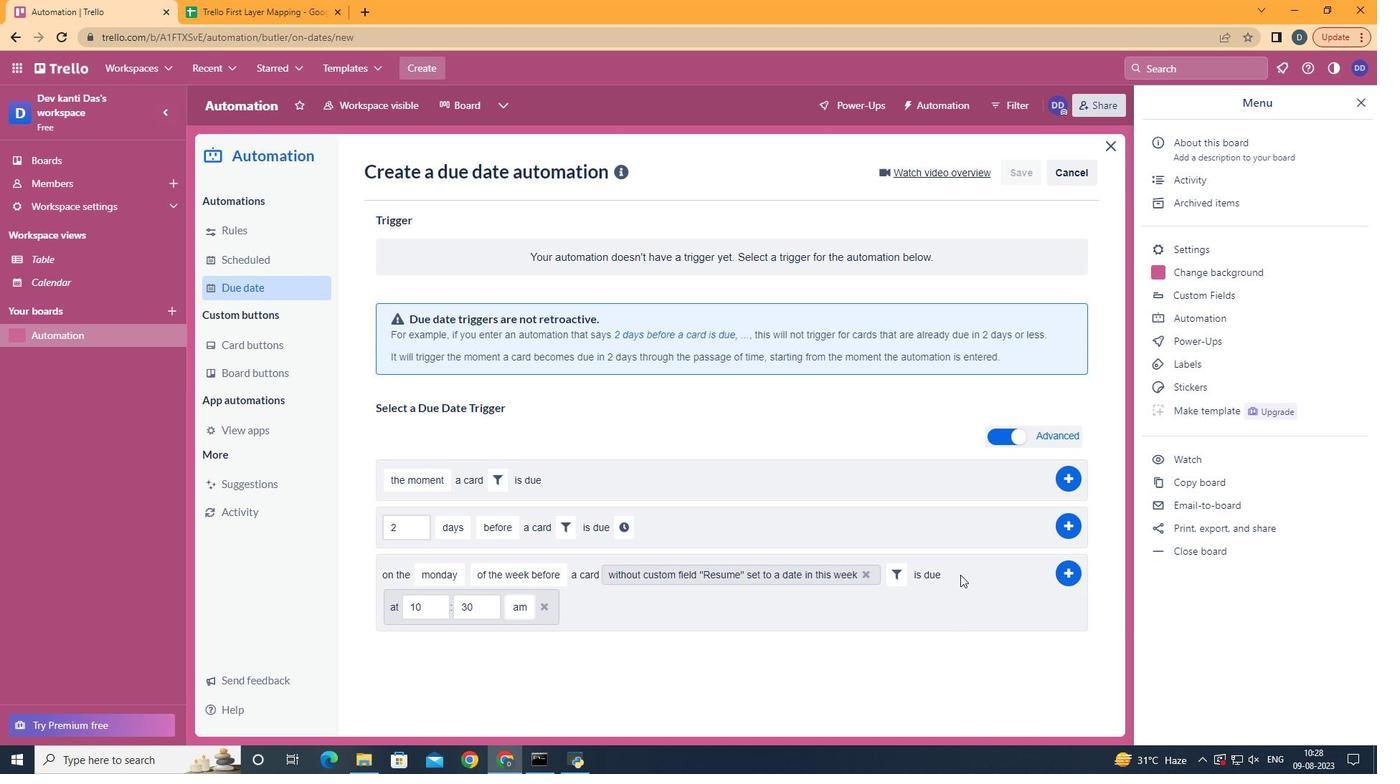 
Action: Mouse pressed left at (959, 573)
Screenshot: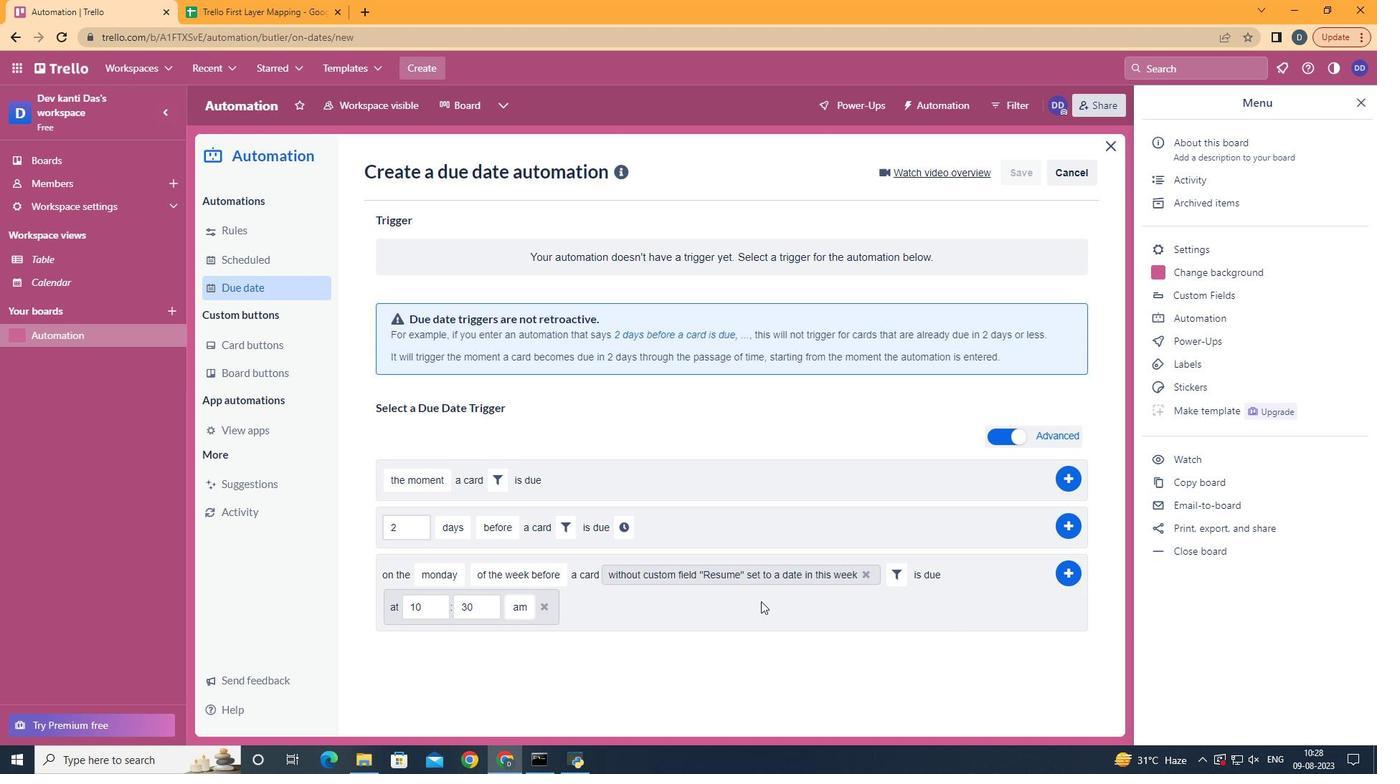 
Action: Mouse moved to (428, 599)
Screenshot: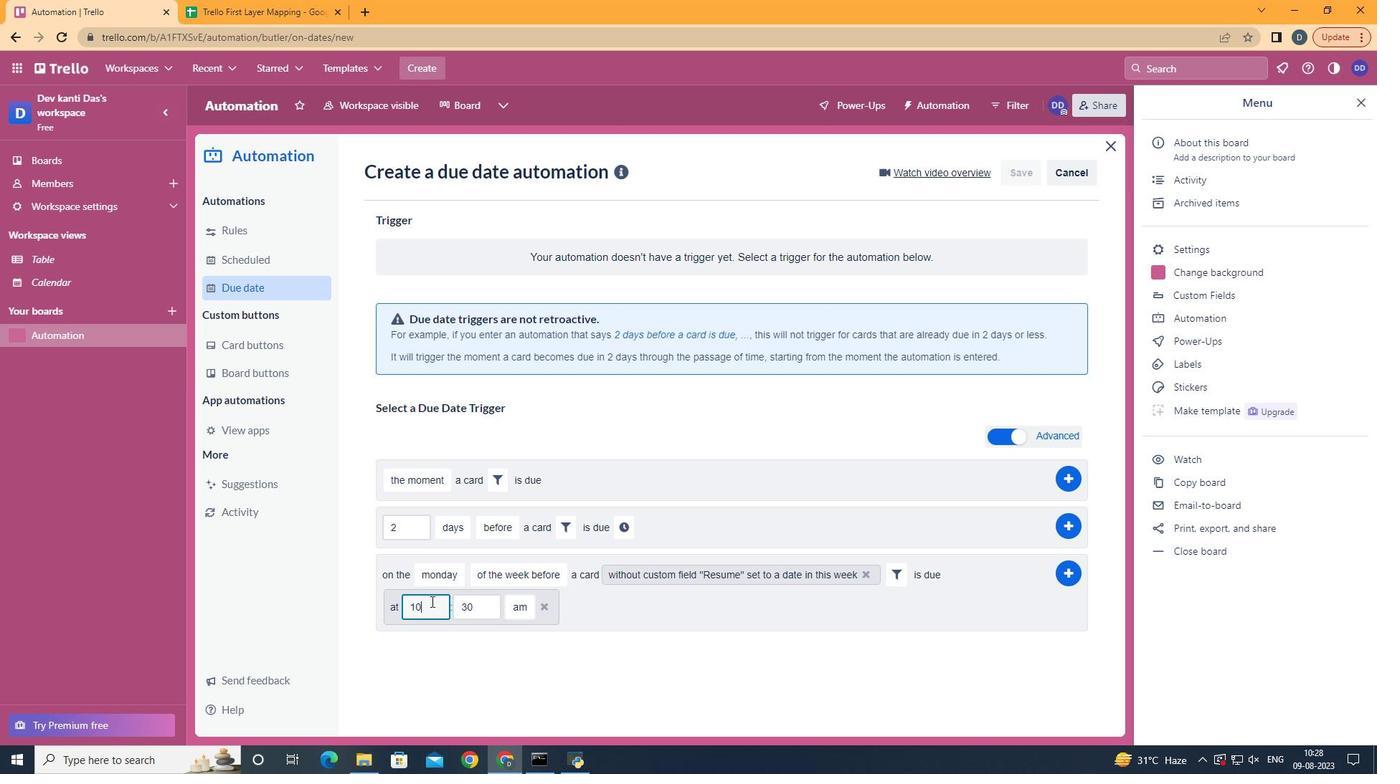 
Action: Mouse pressed left at (428, 599)
Screenshot: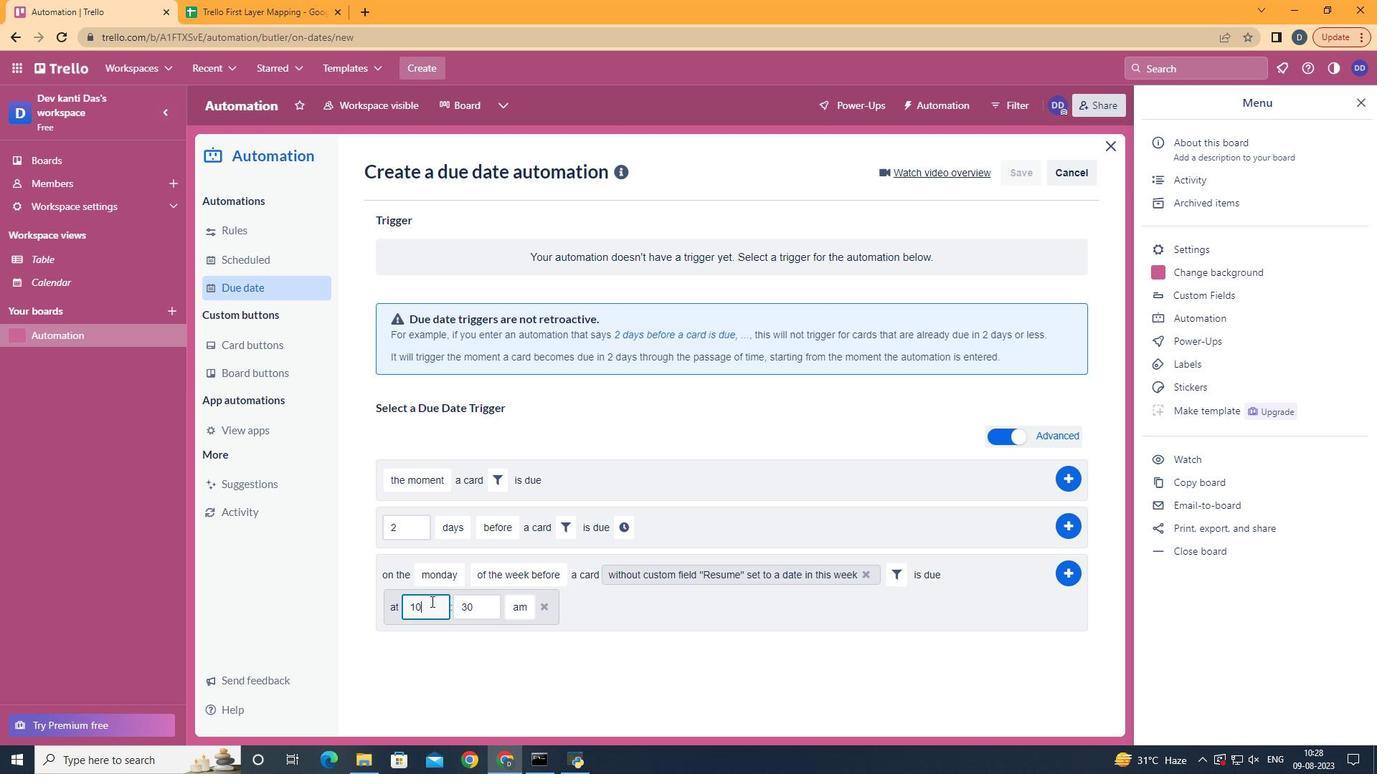 
Action: Key pressed <Key.backspace>1
Screenshot: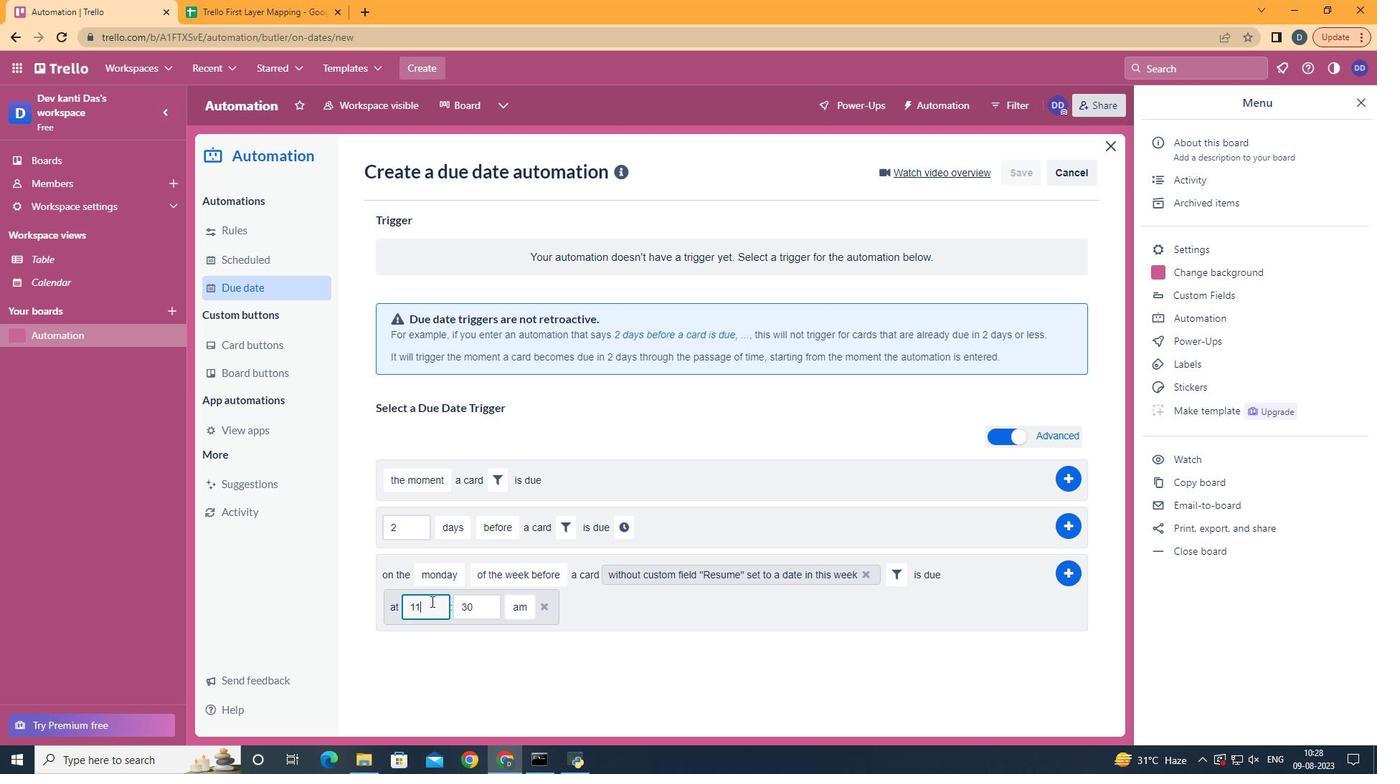
Action: Mouse moved to (472, 613)
Screenshot: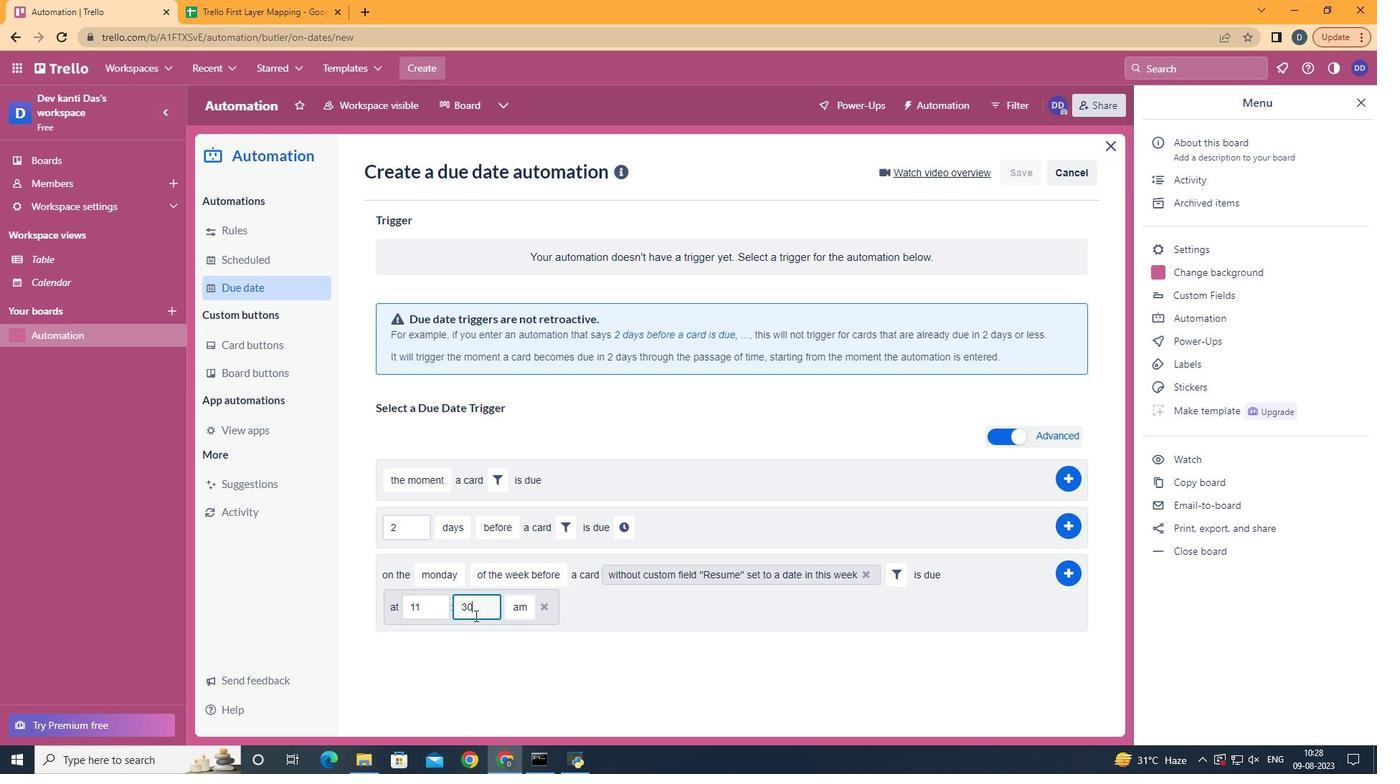 
Action: Mouse pressed left at (472, 613)
Screenshot: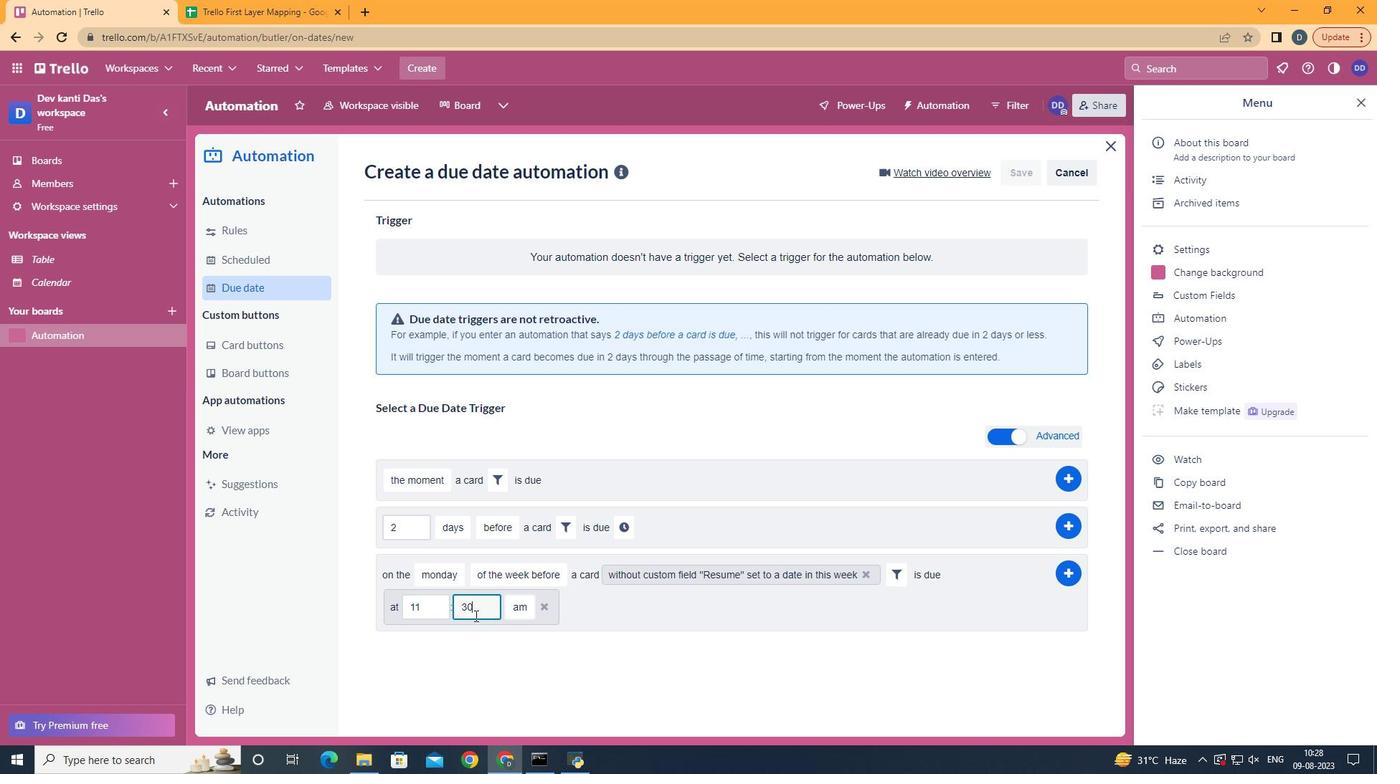 
Action: Key pressed <Key.backspace><Key.backspace>00
Screenshot: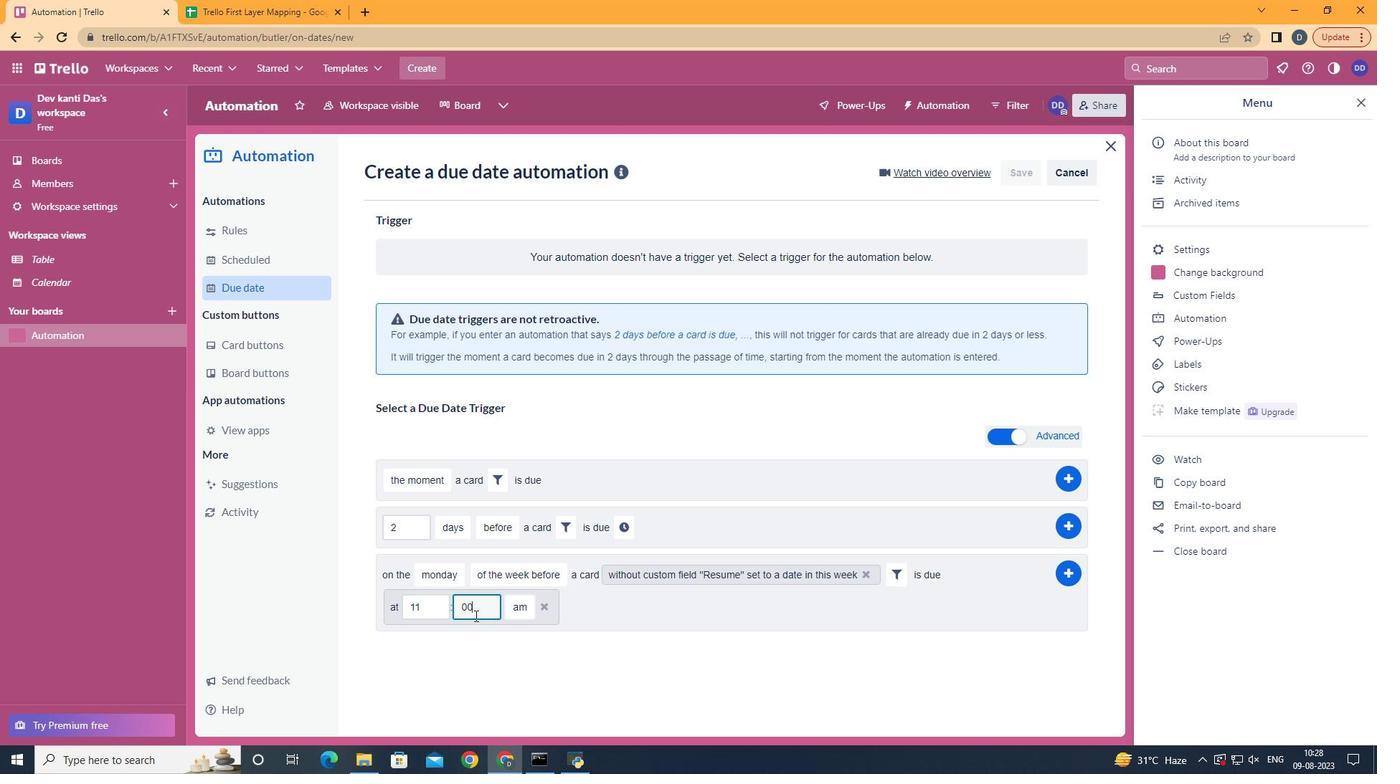 
Action: Mouse moved to (1060, 570)
Screenshot: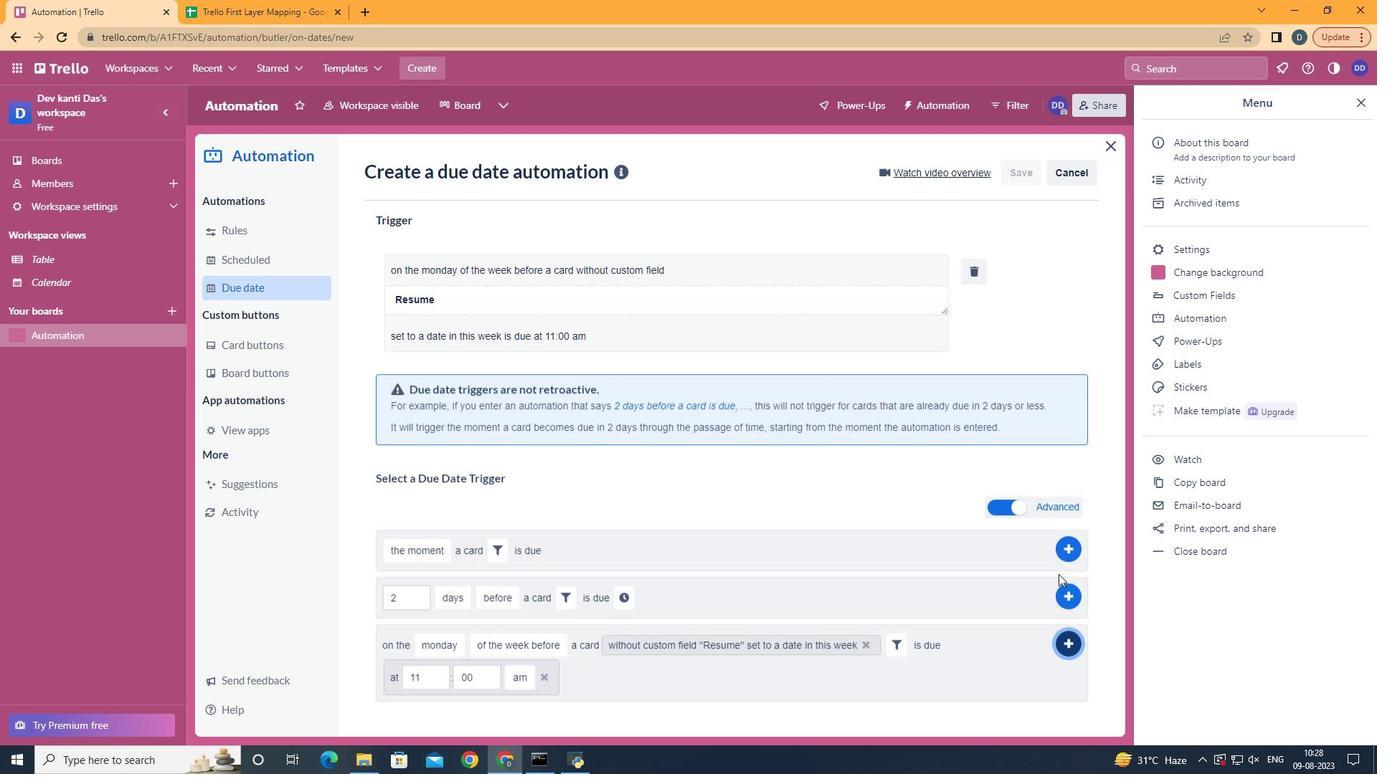 
Action: Mouse pressed left at (1060, 570)
Screenshot: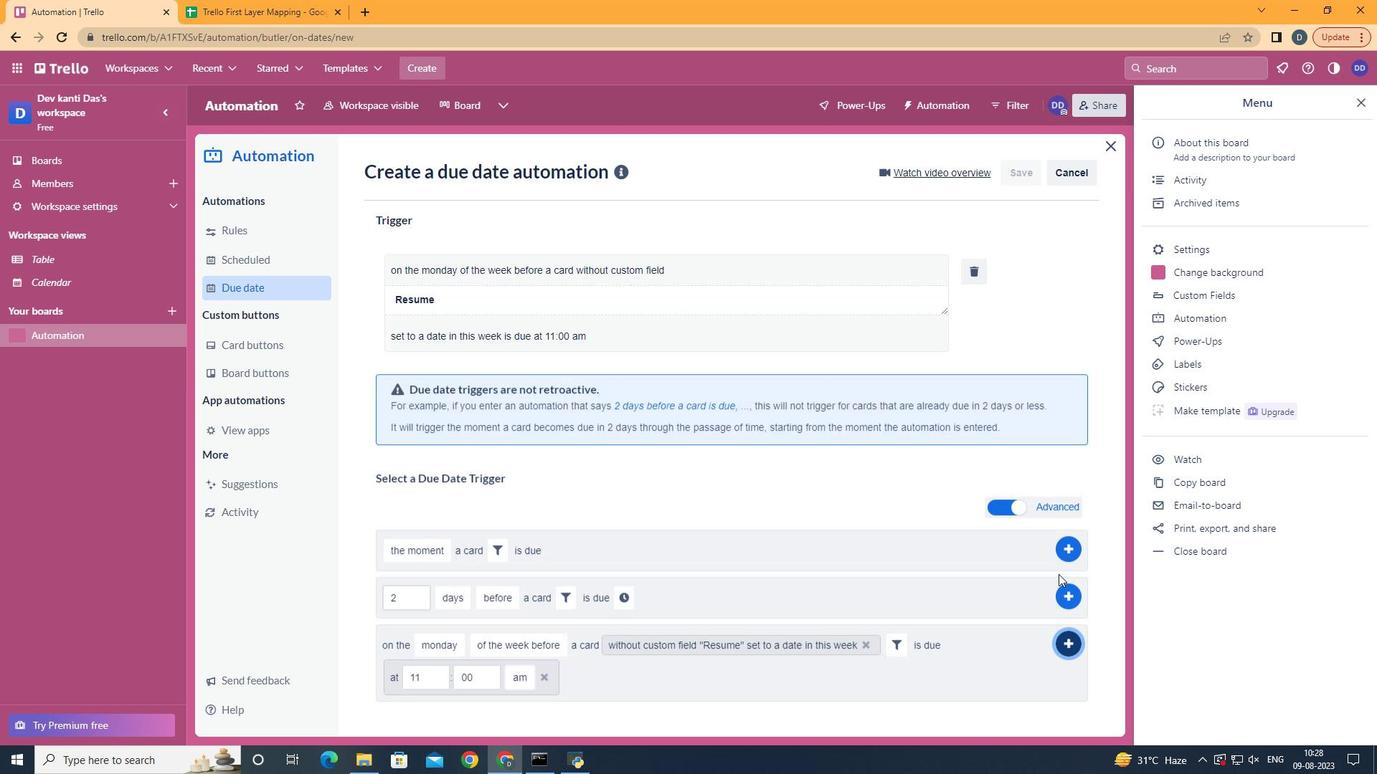 
Action: Mouse moved to (840, 286)
Screenshot: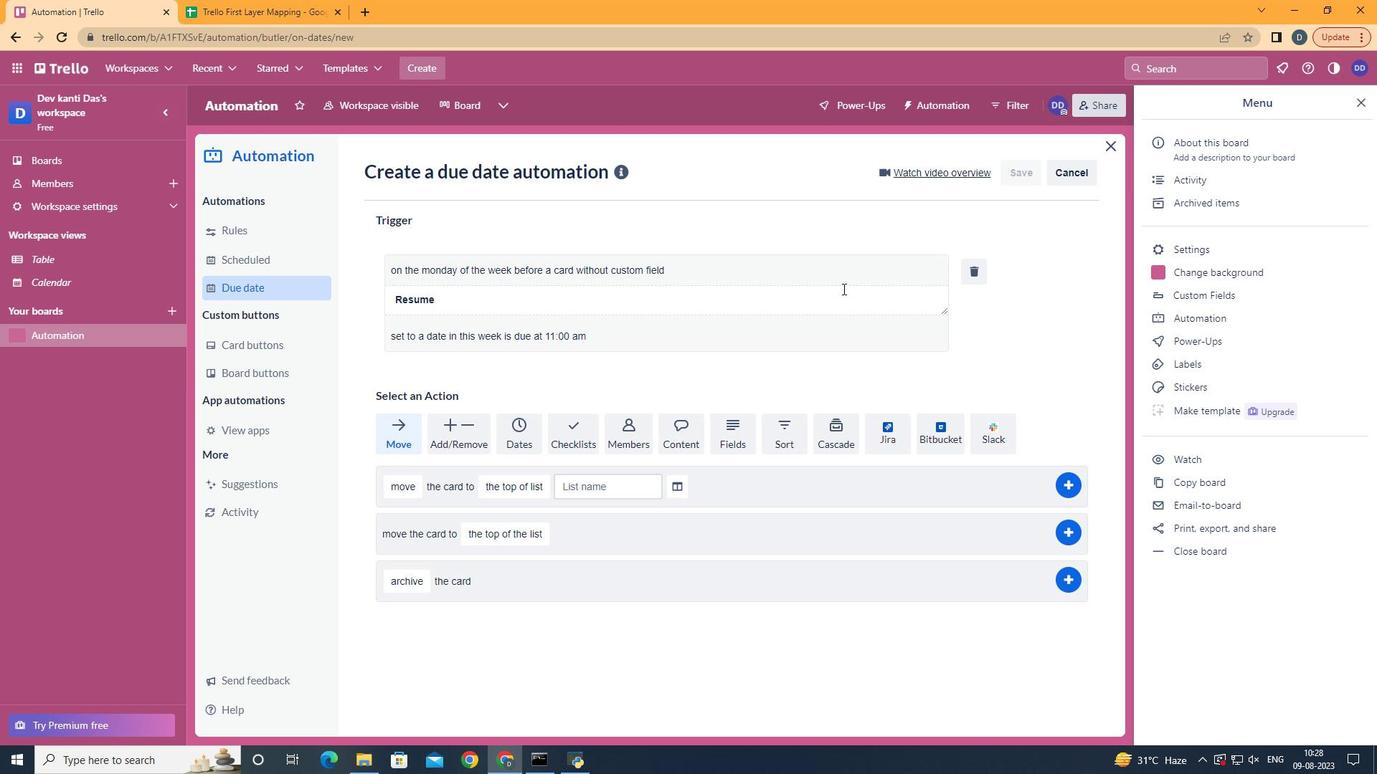 
